 Task: Look for space in Pitalito, Colombia from 9th July, 2023 to 16th July, 2023 for 2 adults, 1 child in price range Rs.8000 to Rs.16000. Place can be entire place with 2 bedrooms having 2 beds and 1 bathroom. Property type can be house, flat, guest house. Amenities needed are: washing machine. Booking option can be shelf check-in. Required host language is English.
Action: Mouse moved to (361, 132)
Screenshot: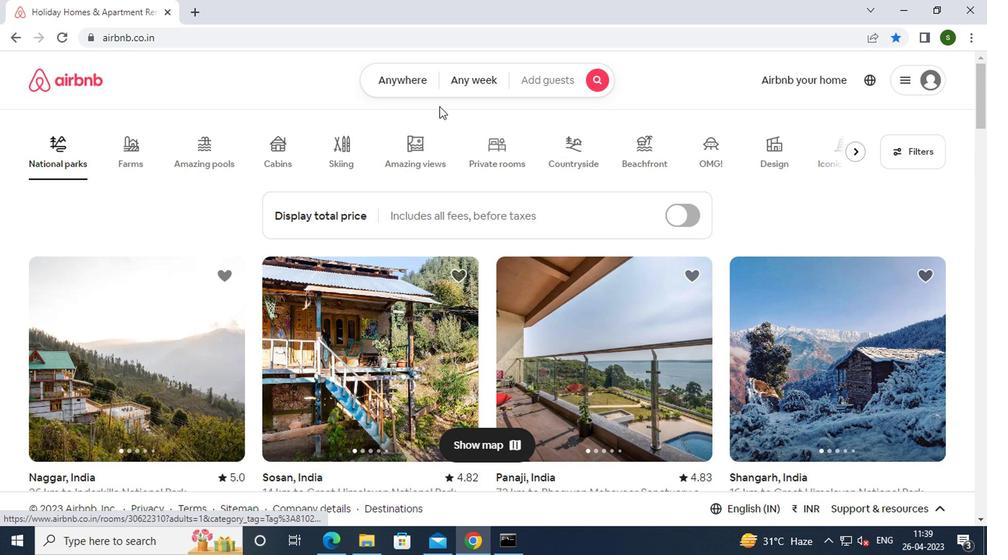 
Action: Mouse pressed left at (361, 132)
Screenshot: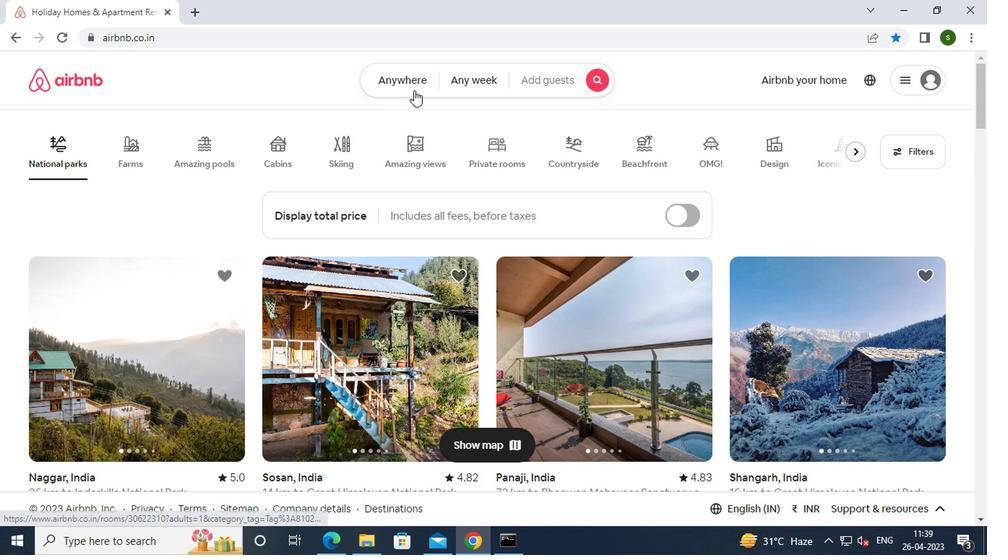 
Action: Mouse moved to (291, 168)
Screenshot: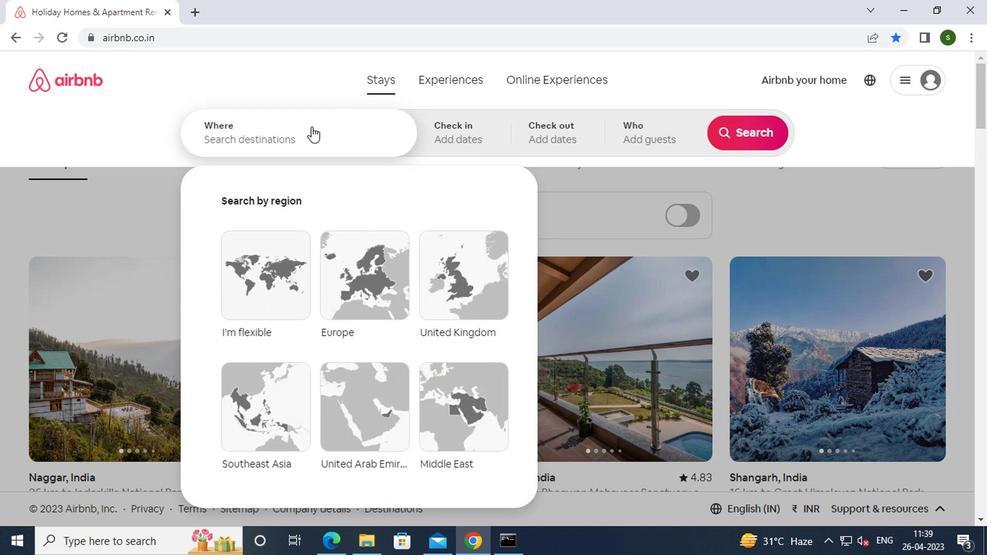 
Action: Mouse pressed left at (291, 168)
Screenshot: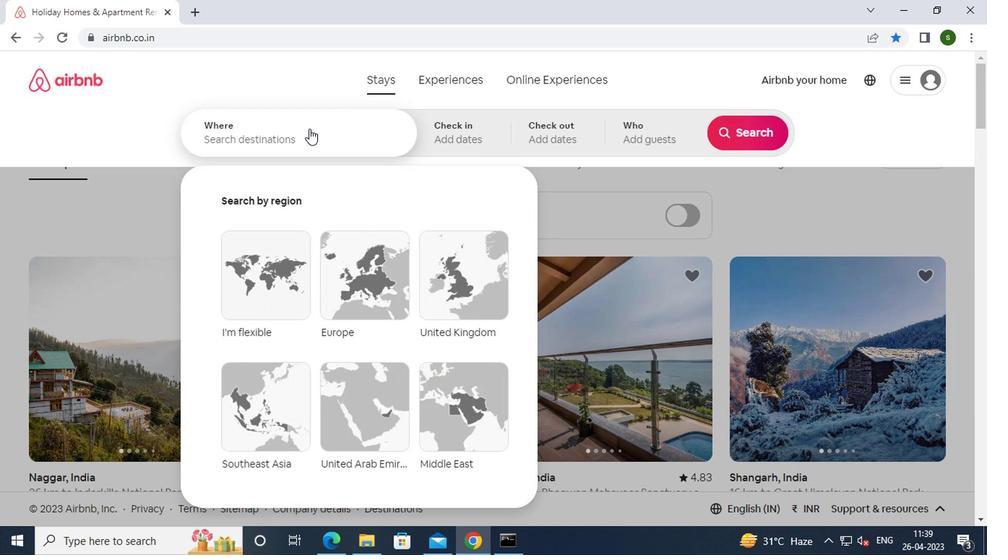 
Action: Mouse moved to (291, 168)
Screenshot: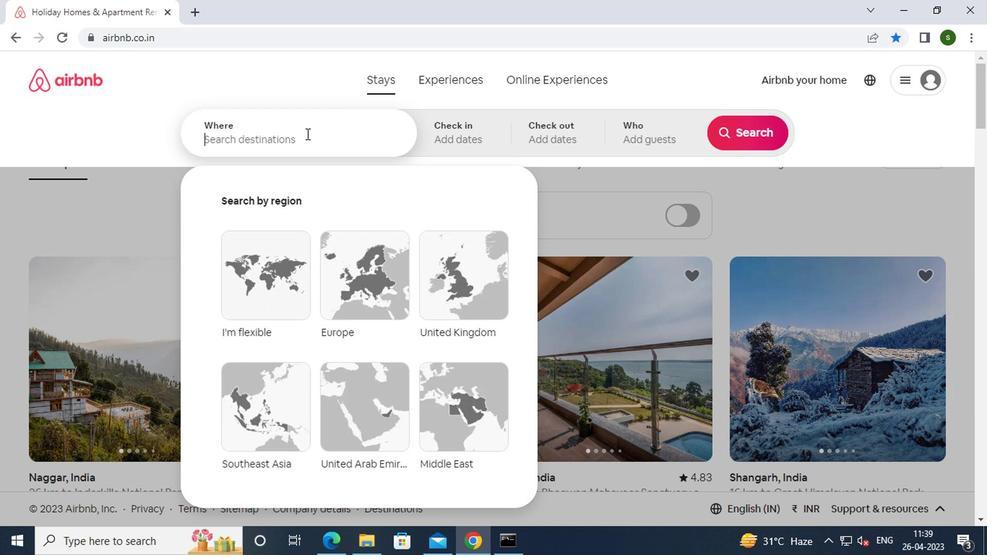 
Action: Key pressed p<Key.caps_lock>italito,<Key.space><Key.caps_lock>c<Key.caps_lock>olombia<Key.enter>
Screenshot: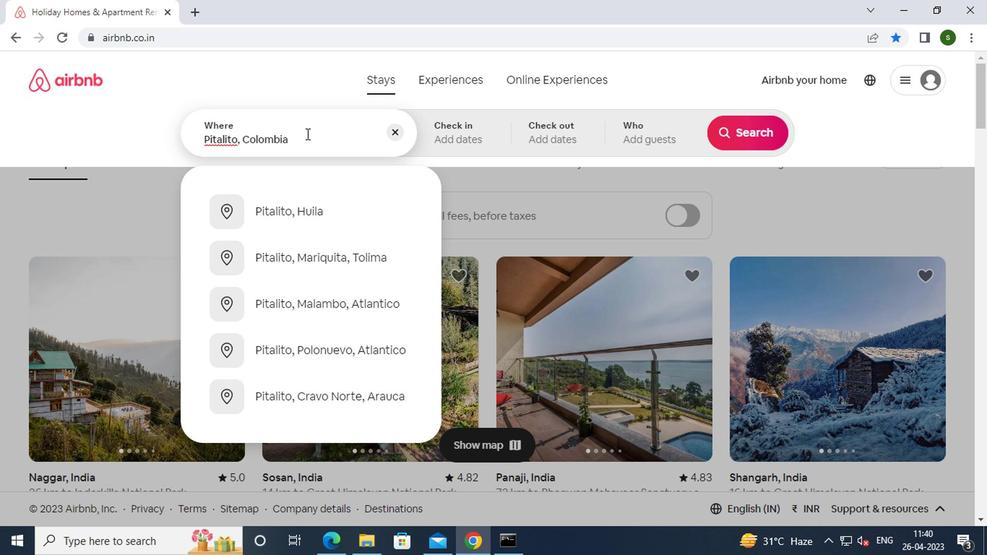 
Action: Mouse moved to (601, 247)
Screenshot: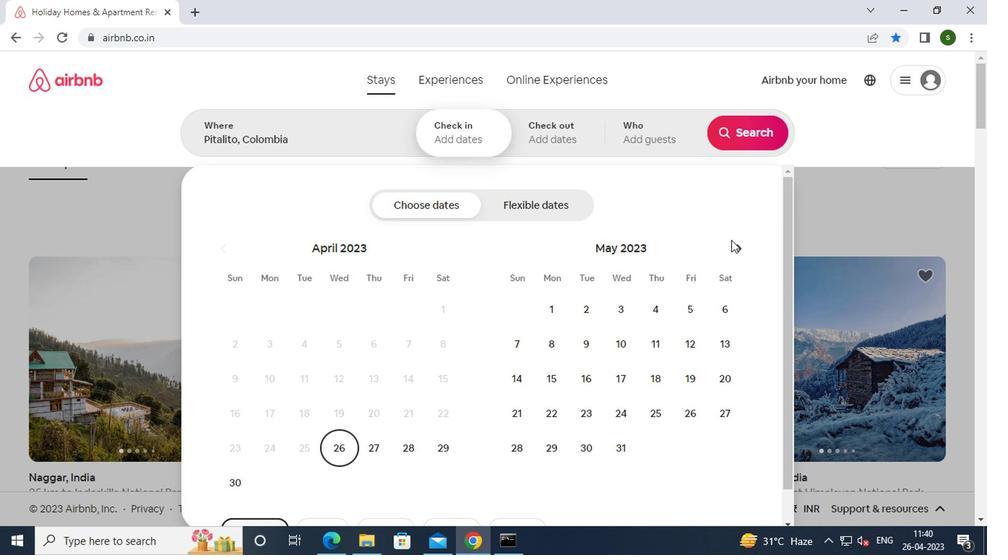 
Action: Mouse pressed left at (601, 247)
Screenshot: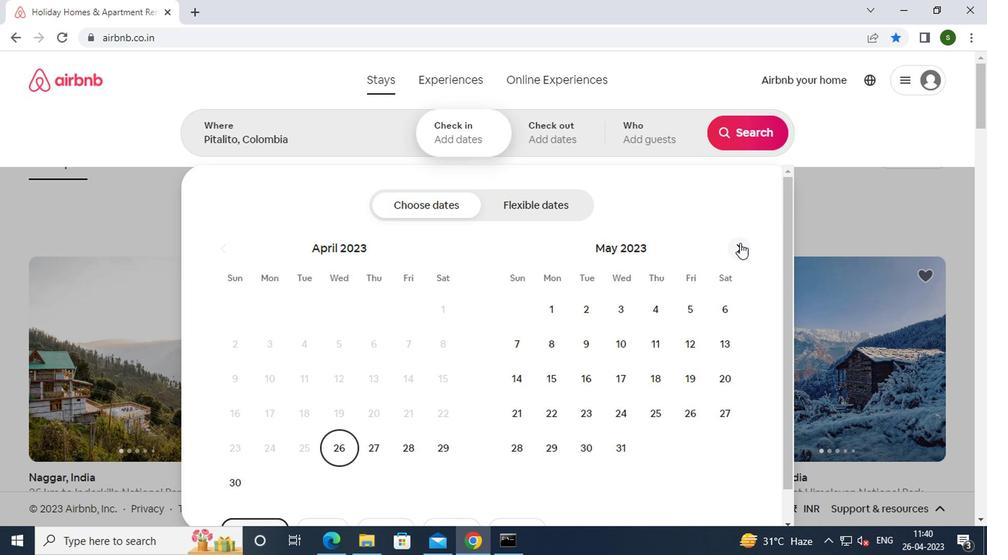 
Action: Mouse moved to (601, 247)
Screenshot: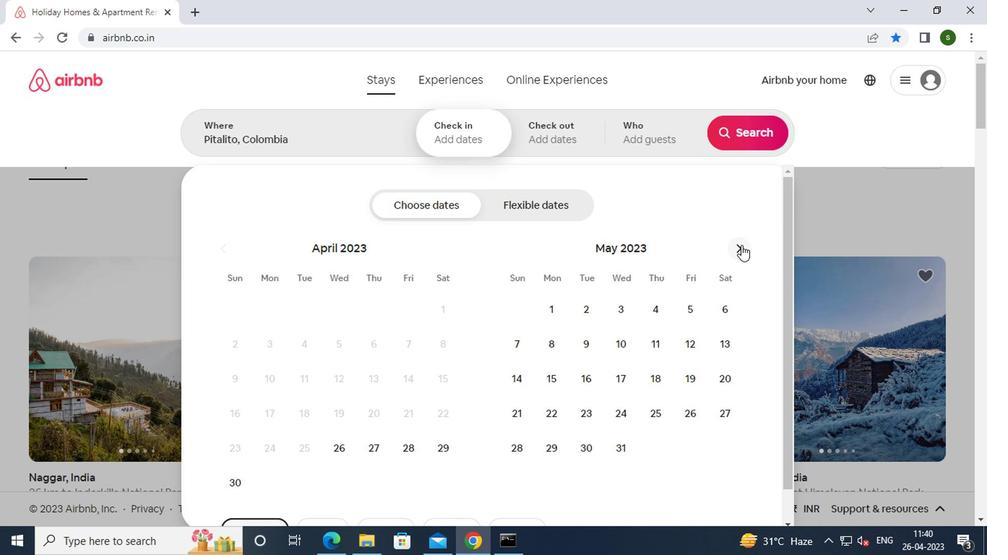
Action: Mouse pressed left at (601, 247)
Screenshot: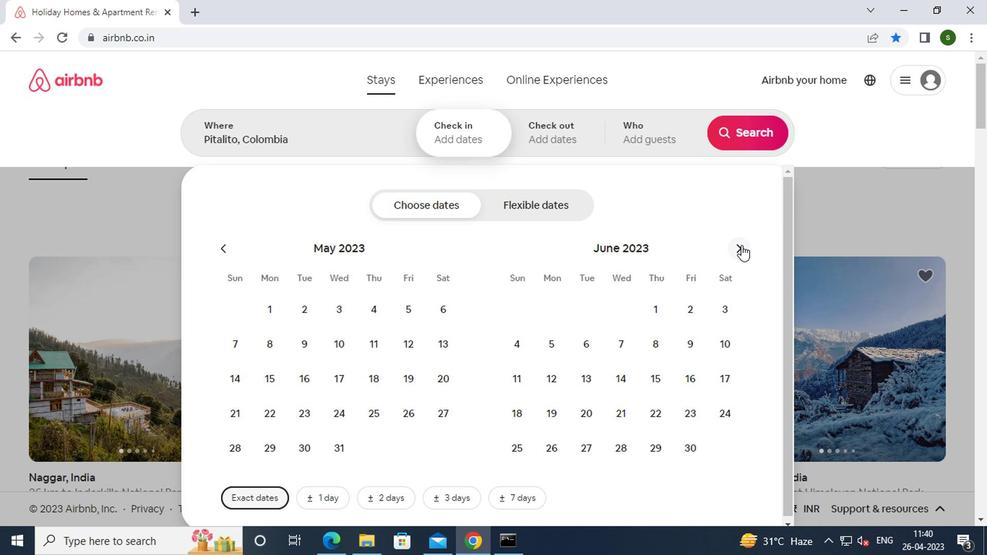
Action: Mouse moved to (442, 341)
Screenshot: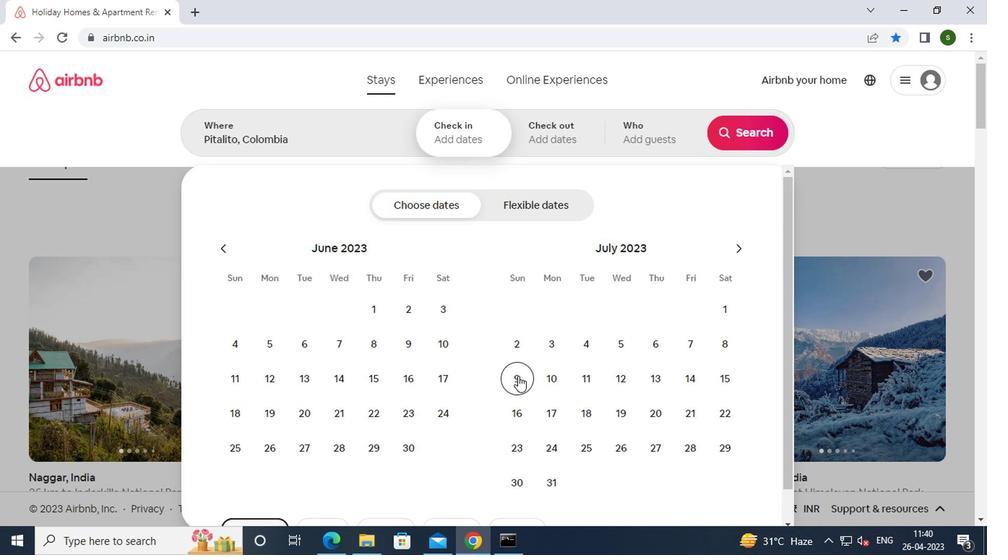 
Action: Mouse pressed left at (442, 341)
Screenshot: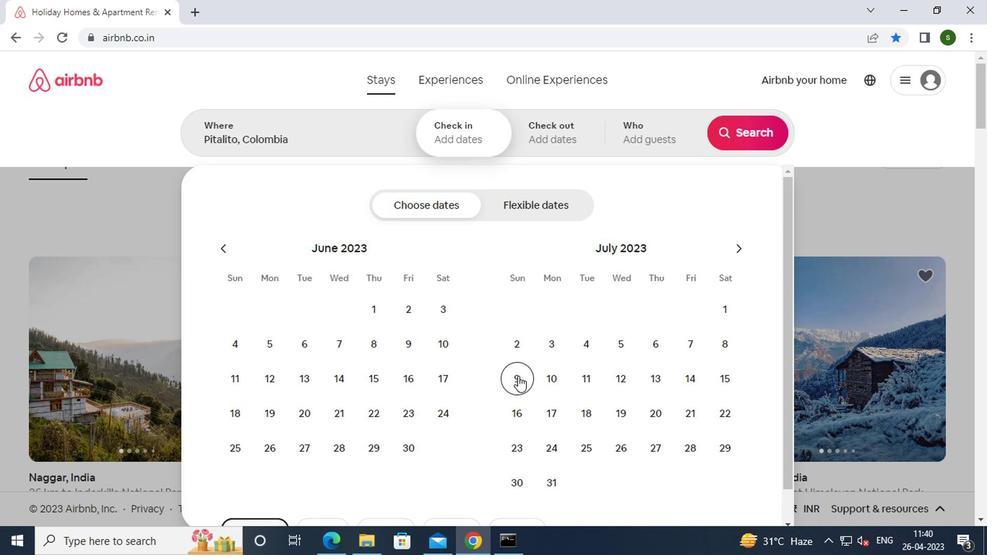 
Action: Mouse moved to (440, 362)
Screenshot: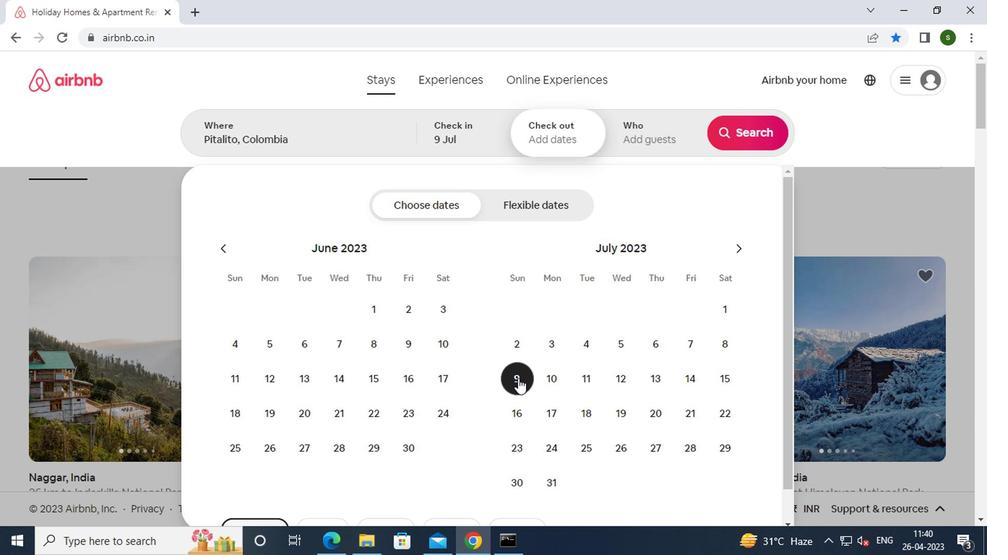 
Action: Mouse pressed left at (440, 362)
Screenshot: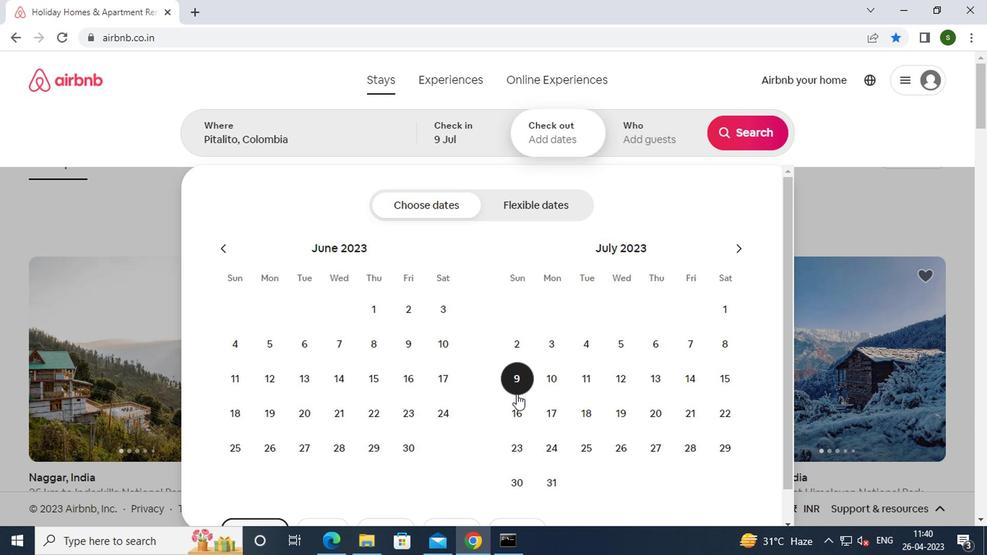 
Action: Mouse moved to (535, 169)
Screenshot: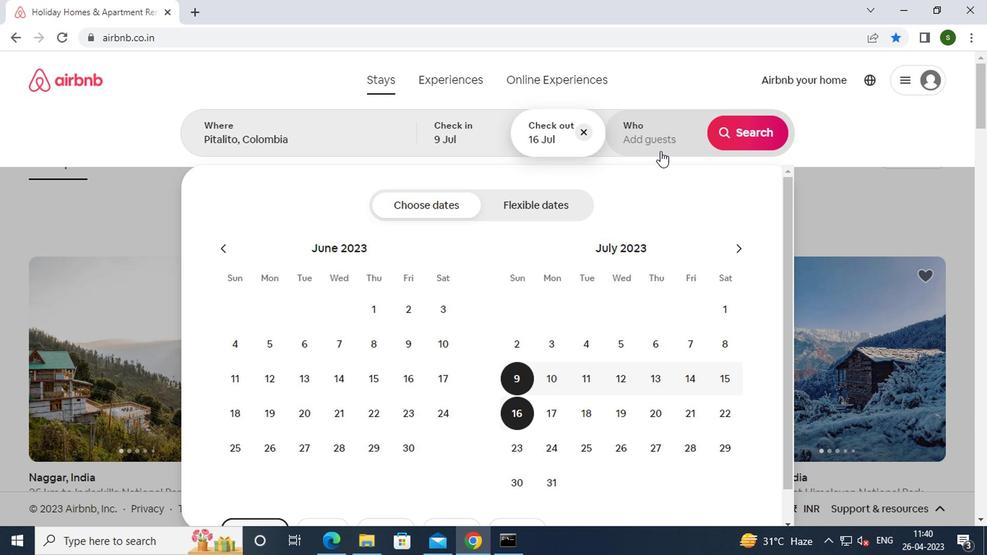 
Action: Mouse pressed left at (535, 169)
Screenshot: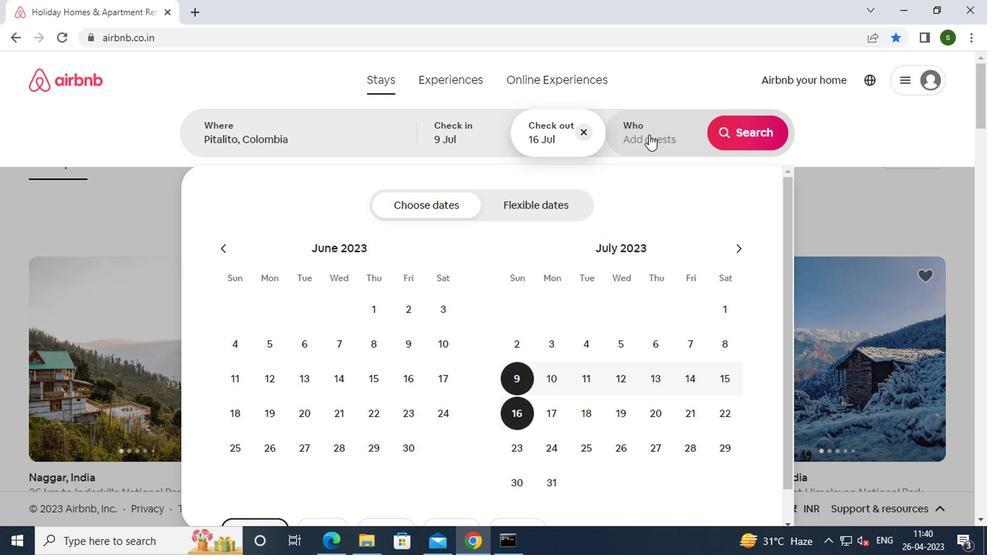
Action: Mouse moved to (606, 223)
Screenshot: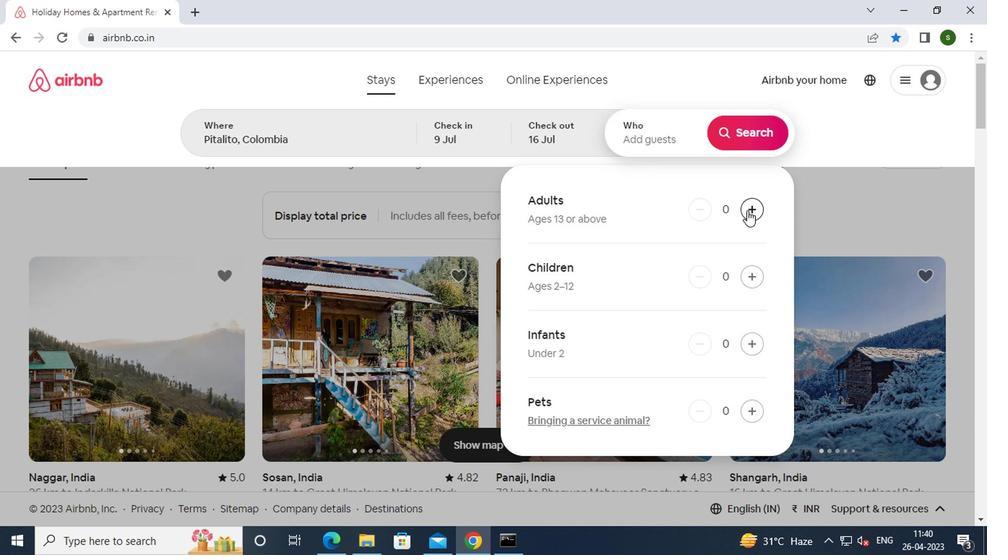 
Action: Mouse pressed left at (606, 223)
Screenshot: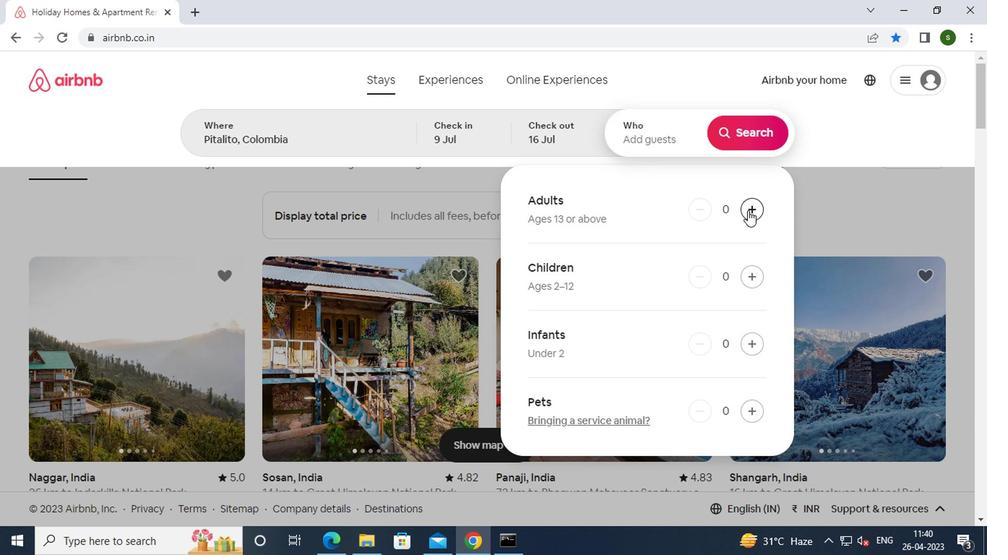 
Action: Mouse pressed left at (606, 223)
Screenshot: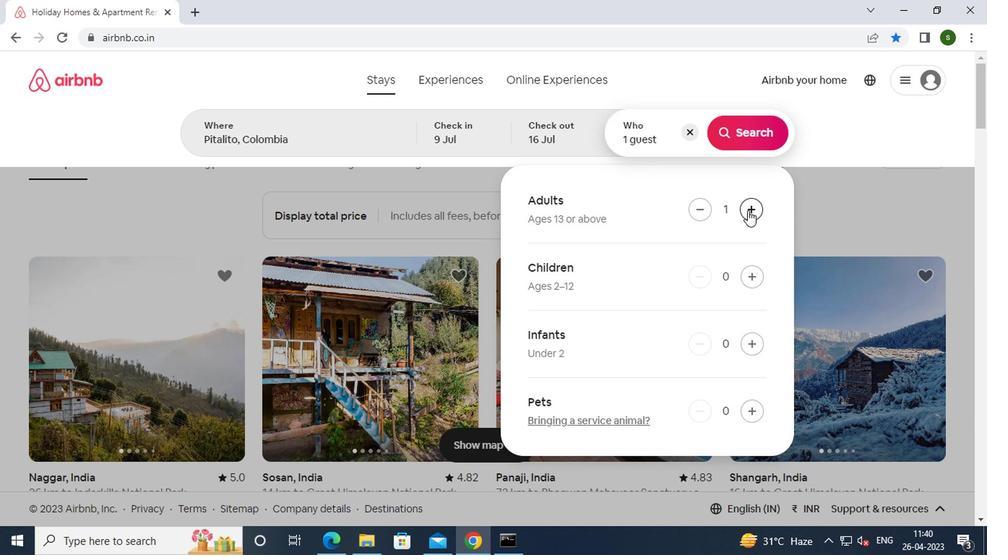 
Action: Mouse moved to (609, 267)
Screenshot: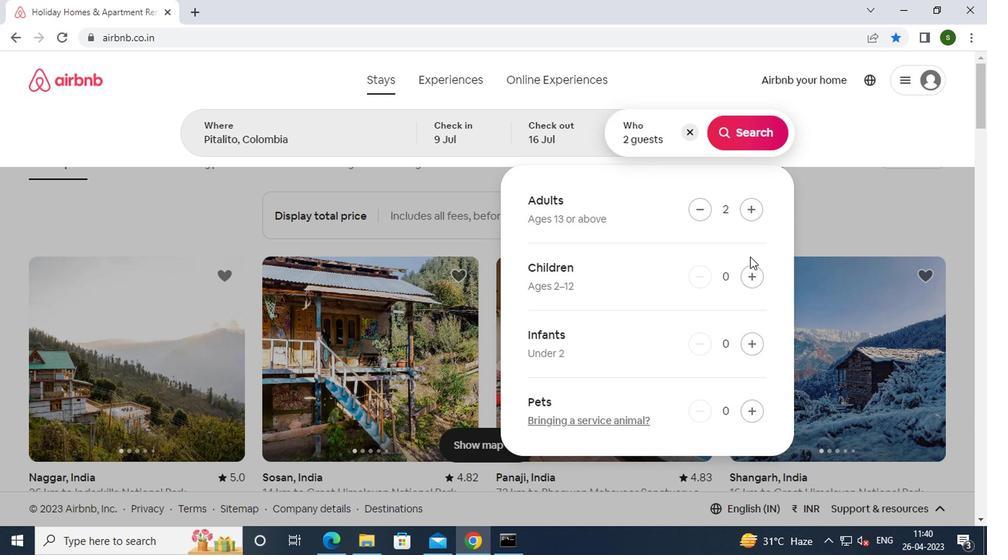 
Action: Mouse pressed left at (609, 267)
Screenshot: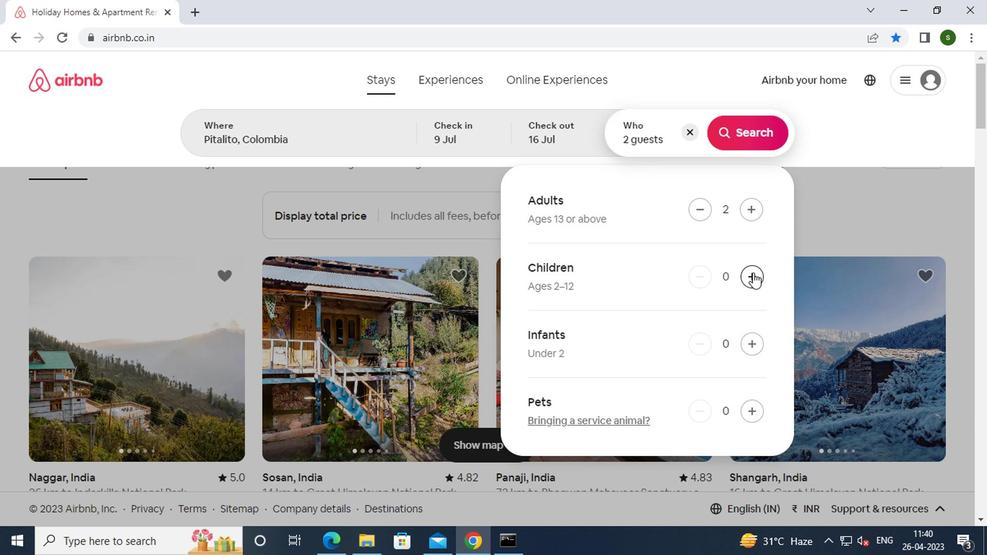 
Action: Mouse moved to (612, 171)
Screenshot: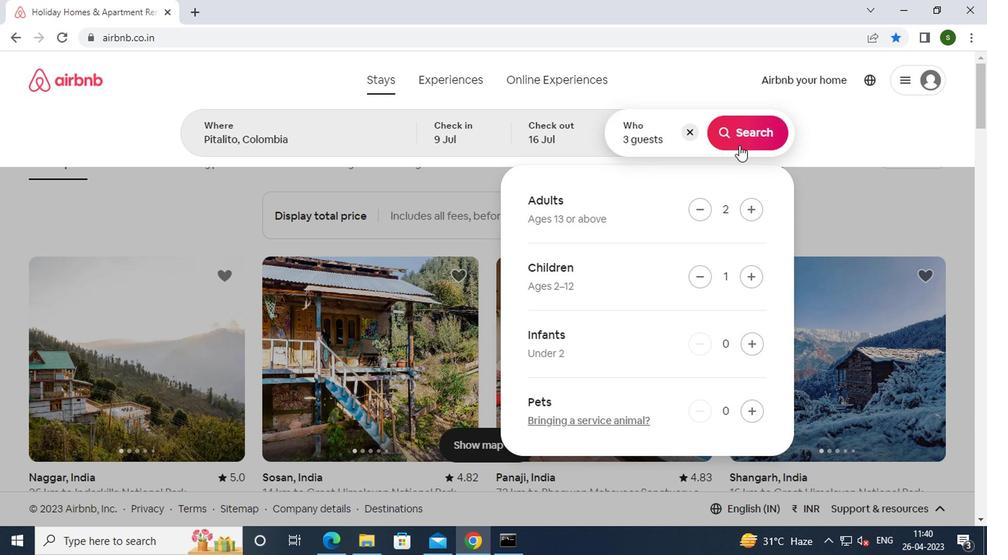 
Action: Mouse pressed left at (612, 171)
Screenshot: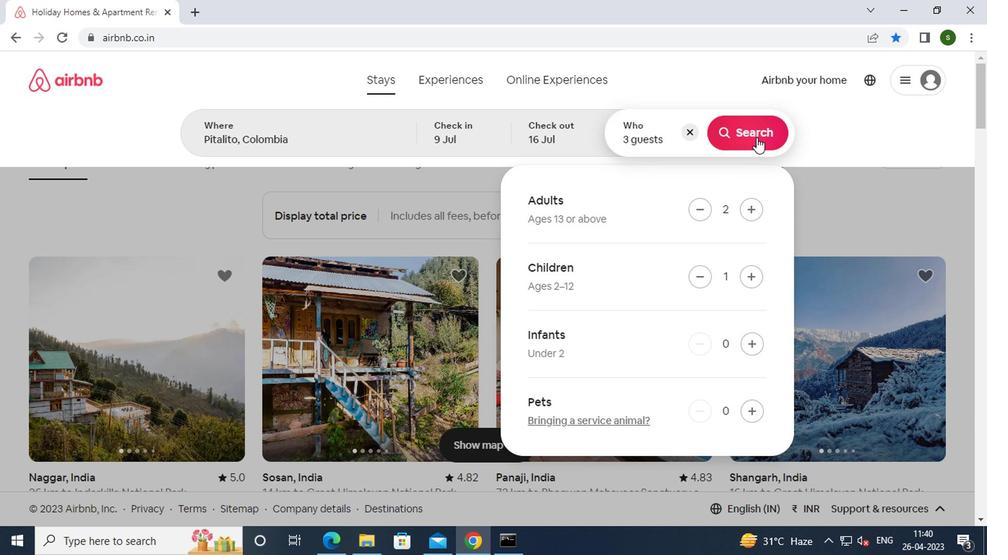 
Action: Mouse moved to (722, 169)
Screenshot: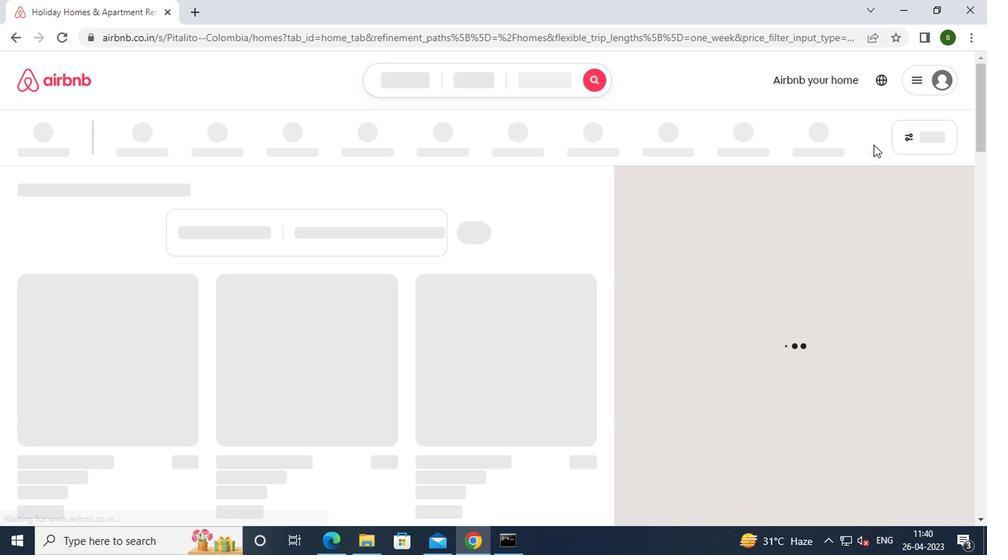 
Action: Mouse pressed left at (722, 169)
Screenshot: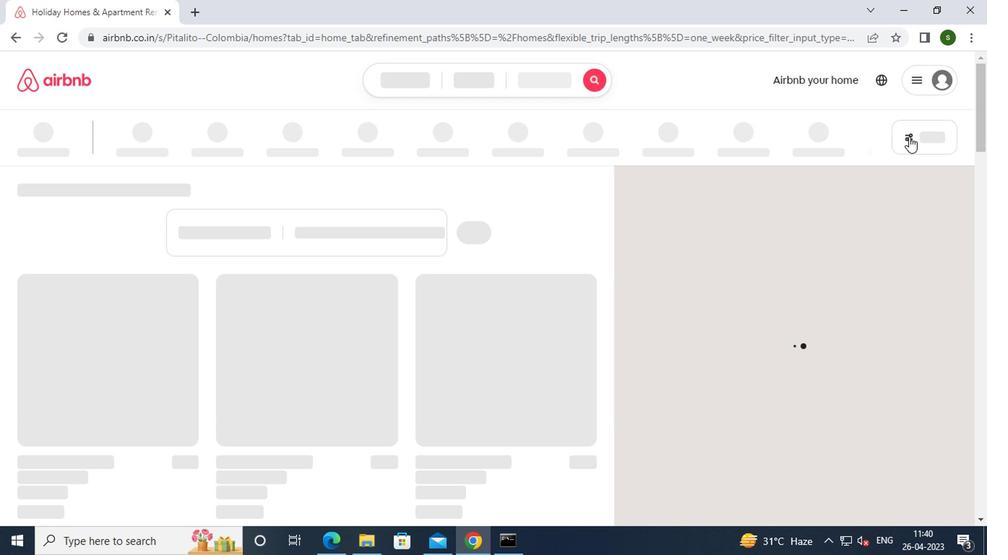 
Action: Mouse moved to (723, 173)
Screenshot: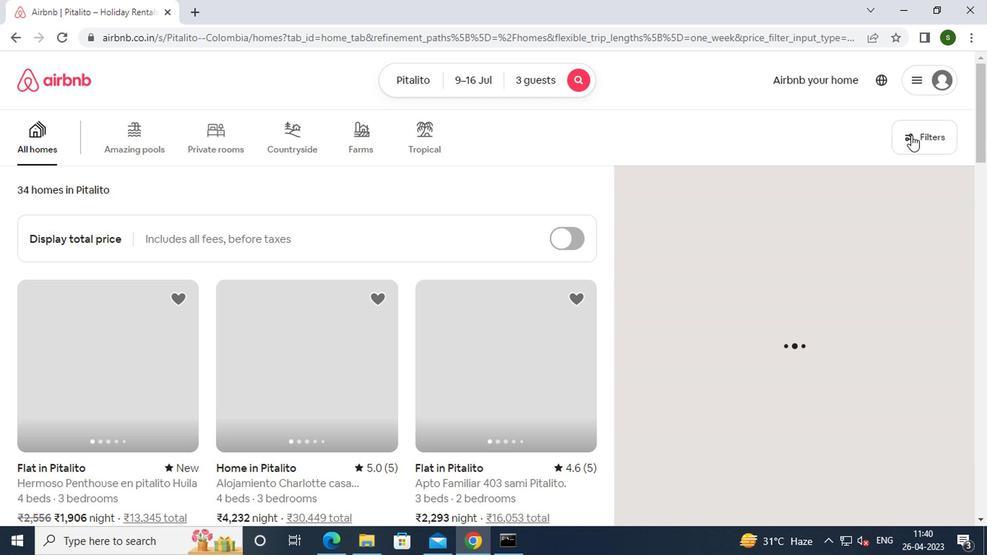 
Action: Mouse pressed left at (723, 173)
Screenshot: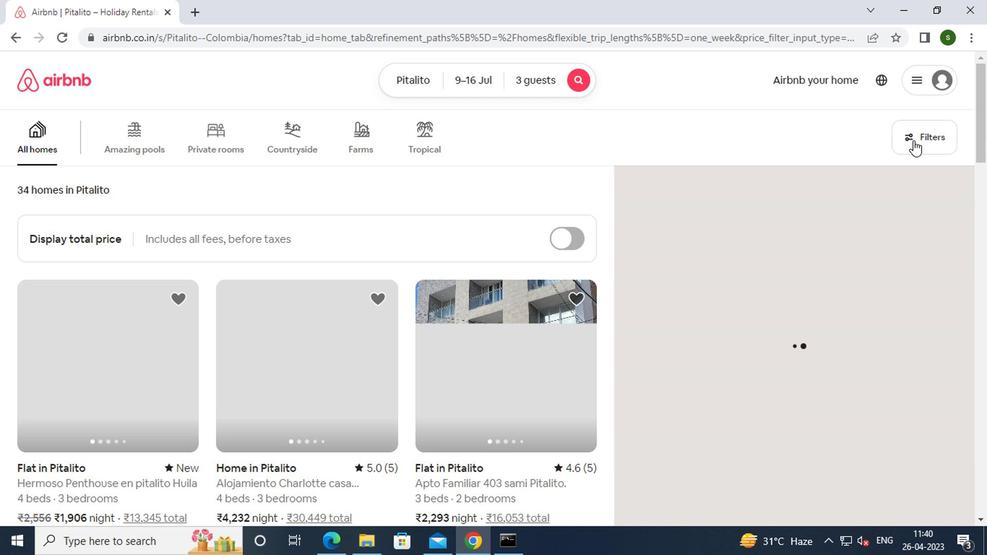 
Action: Mouse moved to (352, 291)
Screenshot: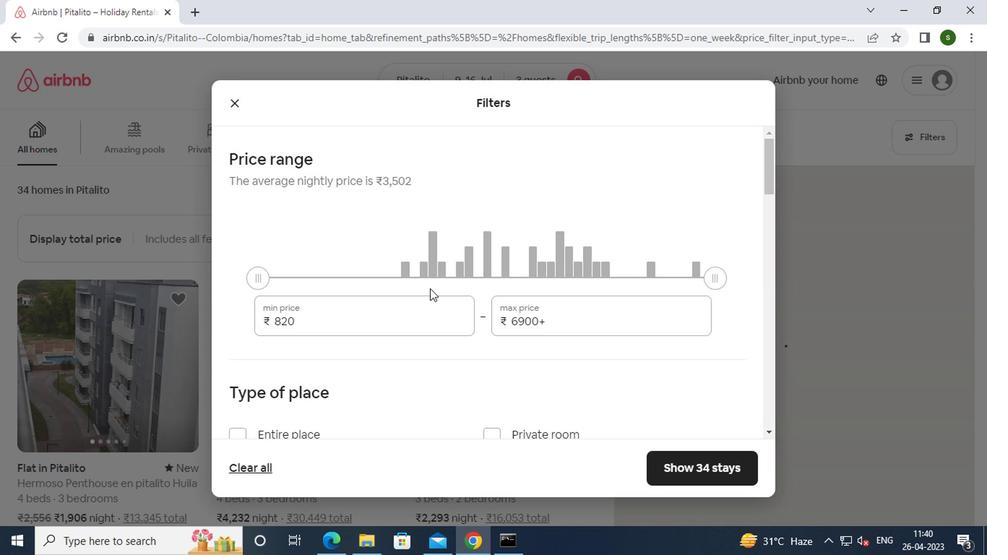 
Action: Mouse pressed left at (352, 291)
Screenshot: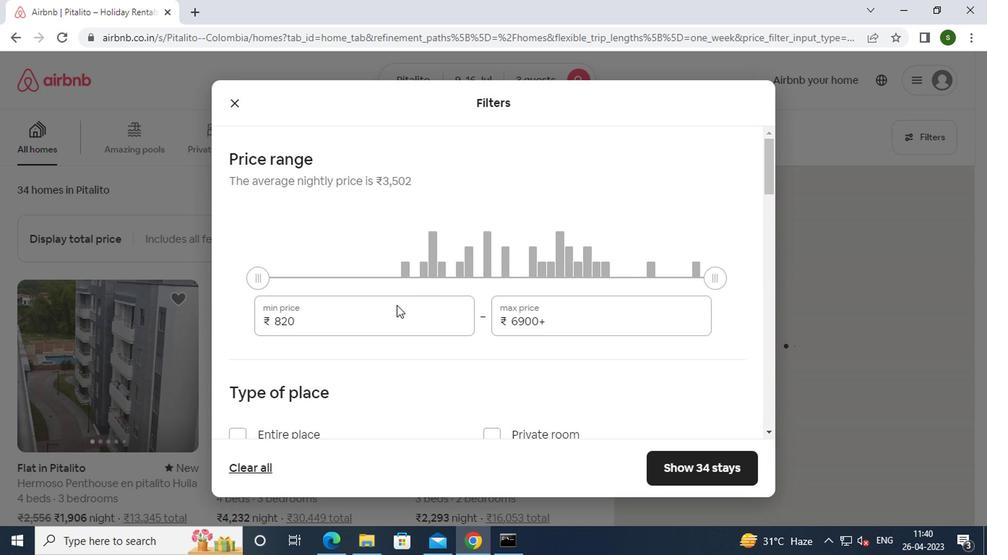
Action: Mouse moved to (352, 293)
Screenshot: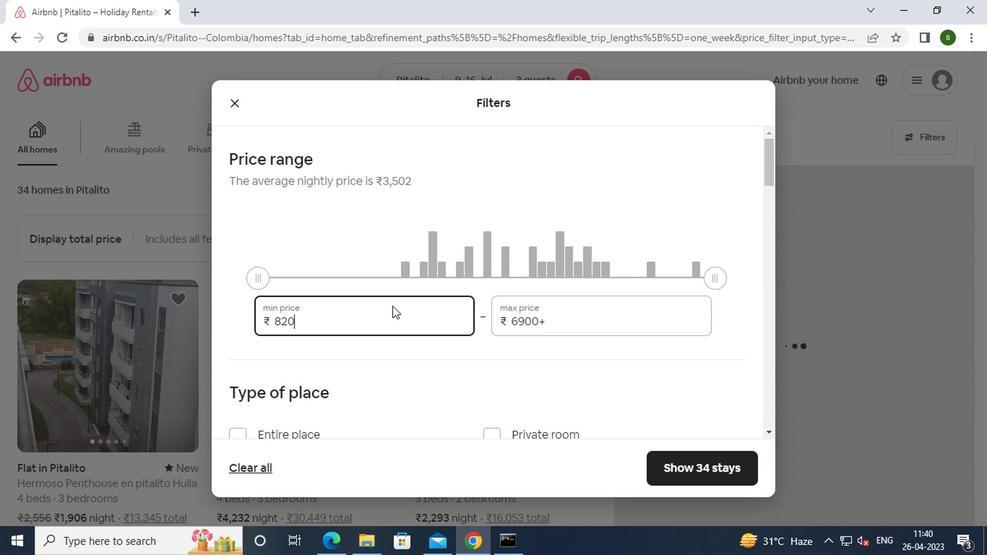 
Action: Key pressed <Key.backspace><Key.backspace><Key.backspace><Key.backspace><Key.backspace><Key.backspace><Key.backspace><Key.backspace><Key.backspace><Key.backspace>5000
Screenshot: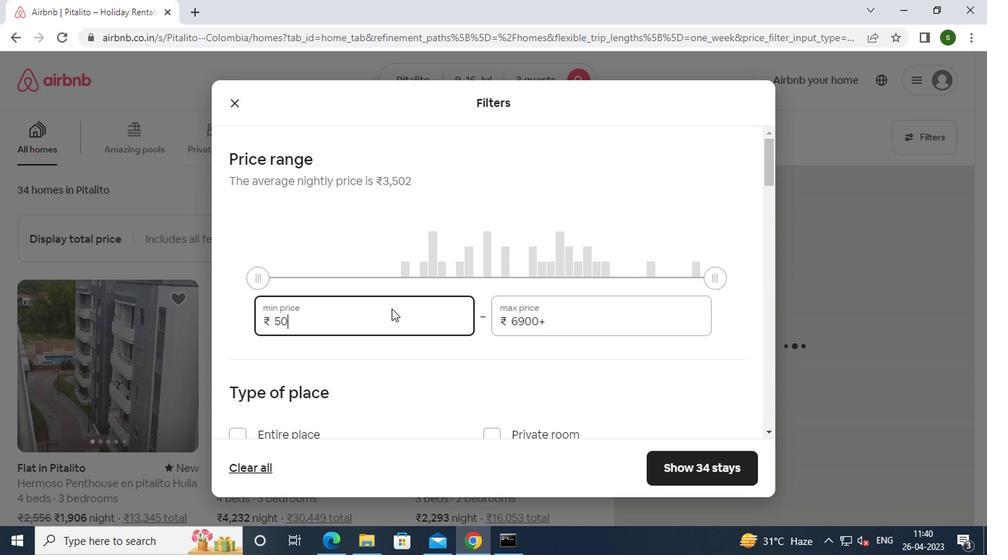 
Action: Mouse moved to (475, 304)
Screenshot: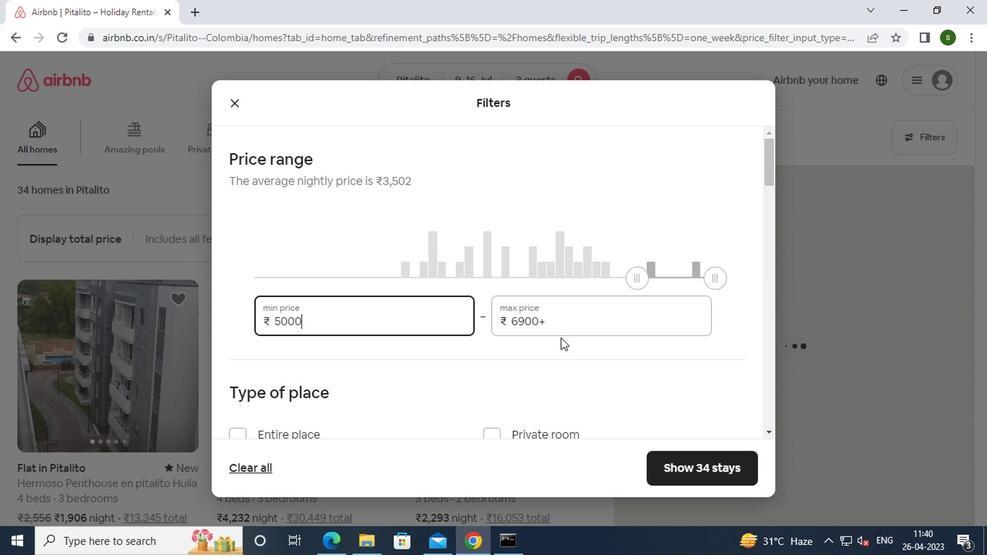 
Action: Mouse pressed left at (475, 304)
Screenshot: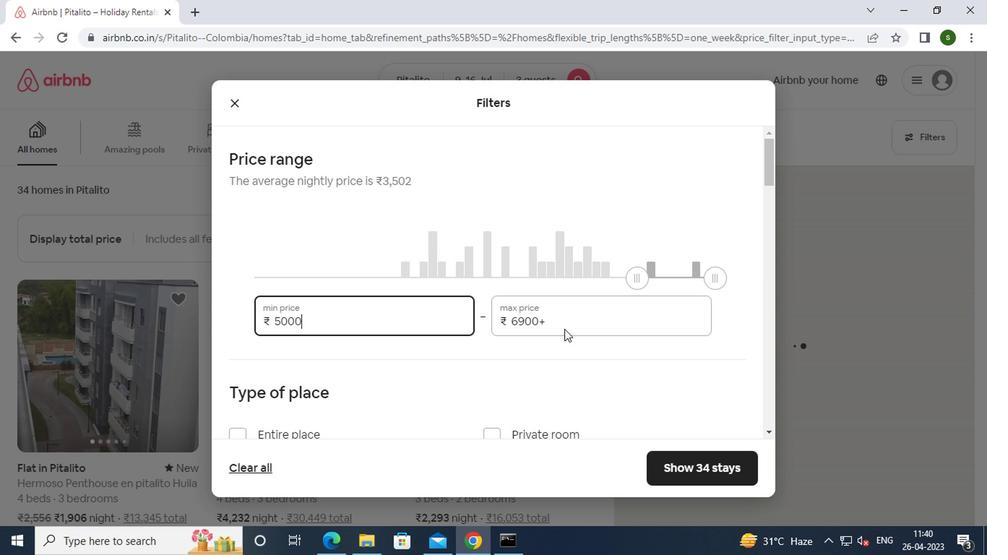 
Action: Key pressed <Key.backspace><Key.backspace><Key.backspace><Key.backspace><Key.backspace><Key.backspace><Key.backspace><Key.backspace><Key.backspace>10000
Screenshot: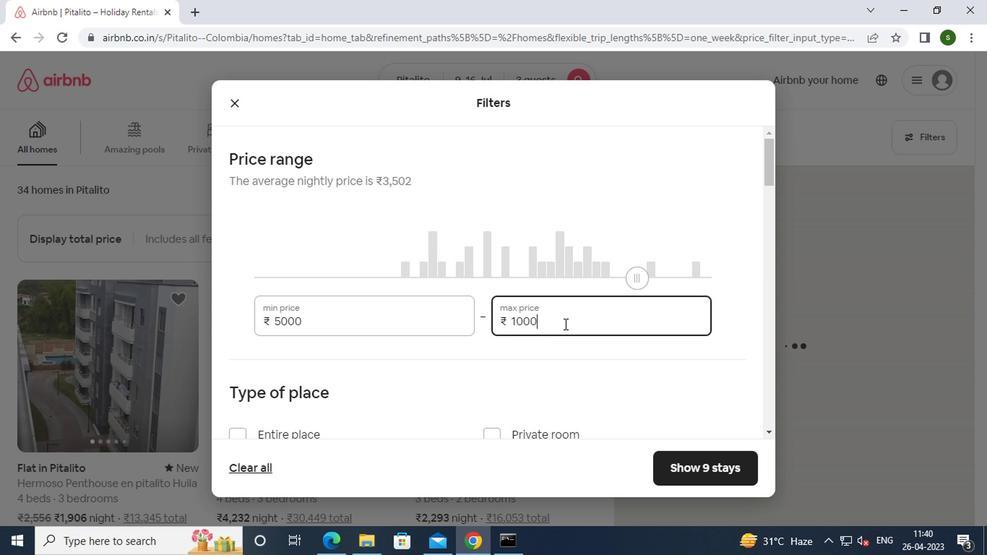
Action: Mouse moved to (393, 287)
Screenshot: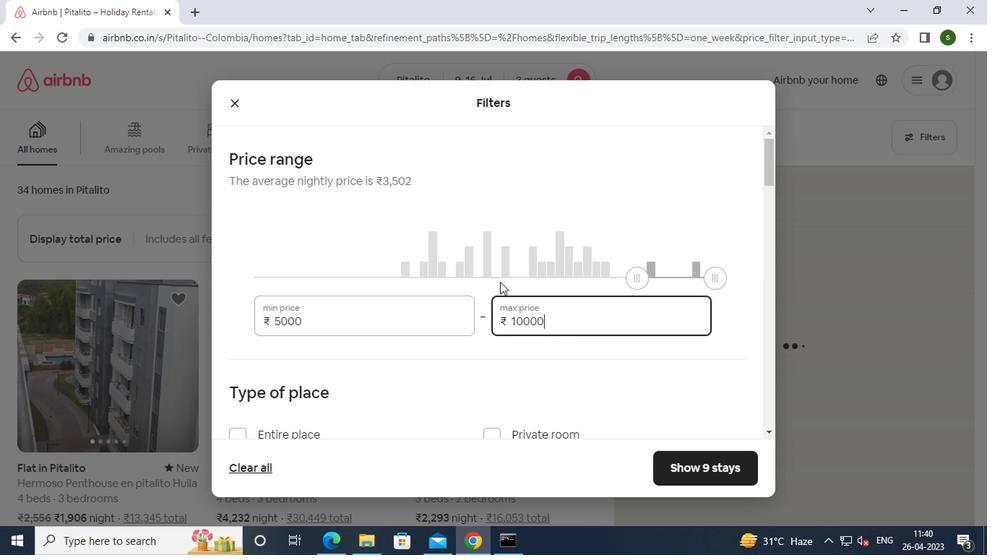 
Action: Mouse scrolled (393, 286) with delta (0, 0)
Screenshot: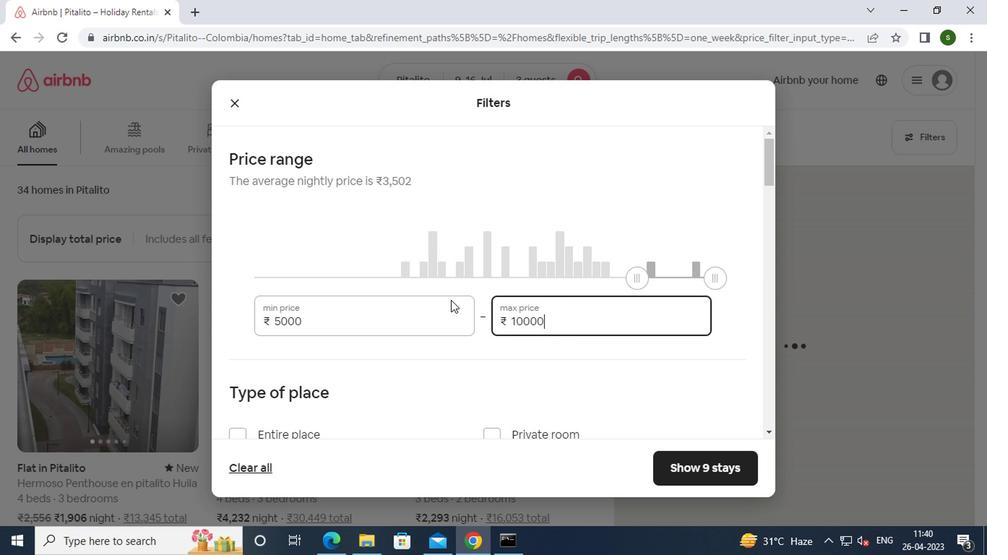 
Action: Mouse scrolled (393, 286) with delta (0, 0)
Screenshot: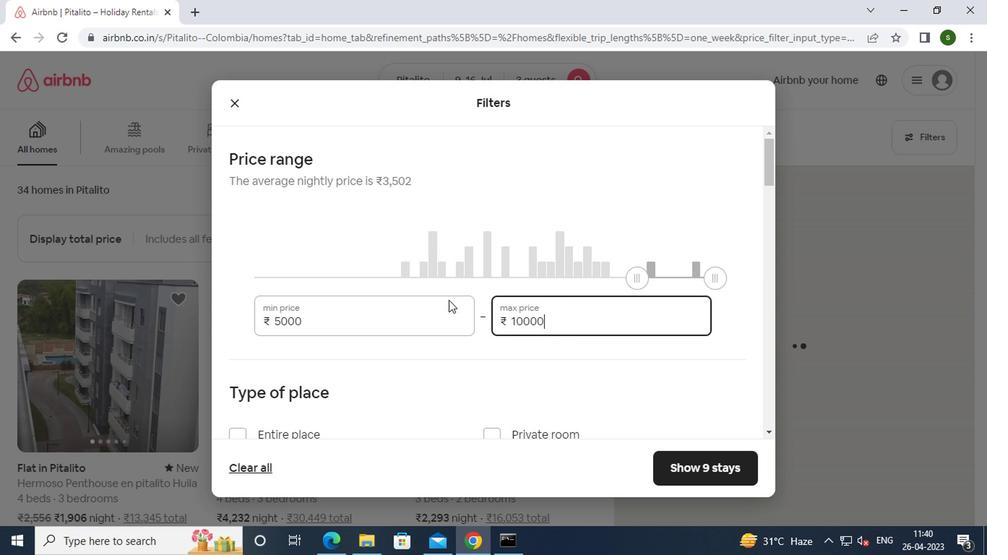 
Action: Mouse moved to (421, 279)
Screenshot: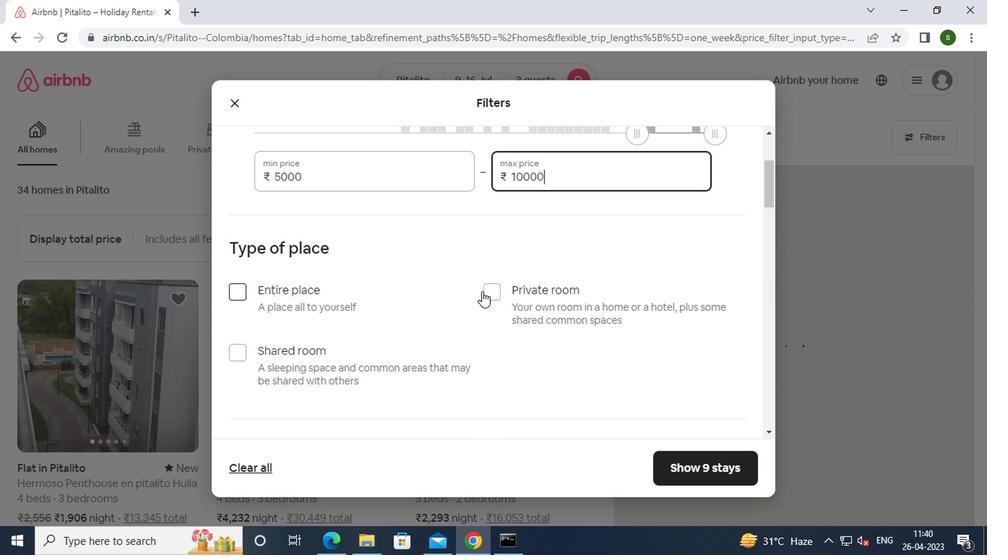 
Action: Mouse pressed left at (421, 279)
Screenshot: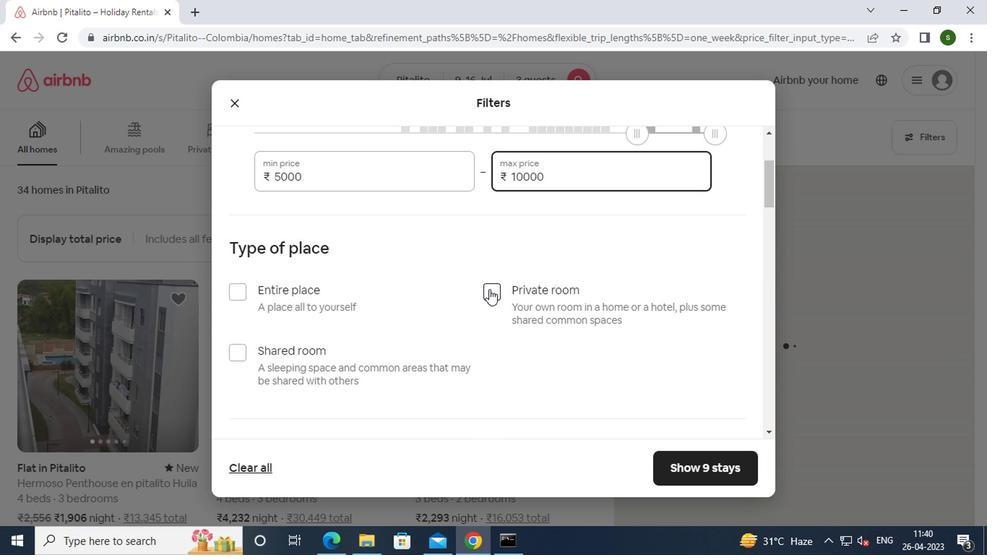 
Action: Mouse moved to (366, 282)
Screenshot: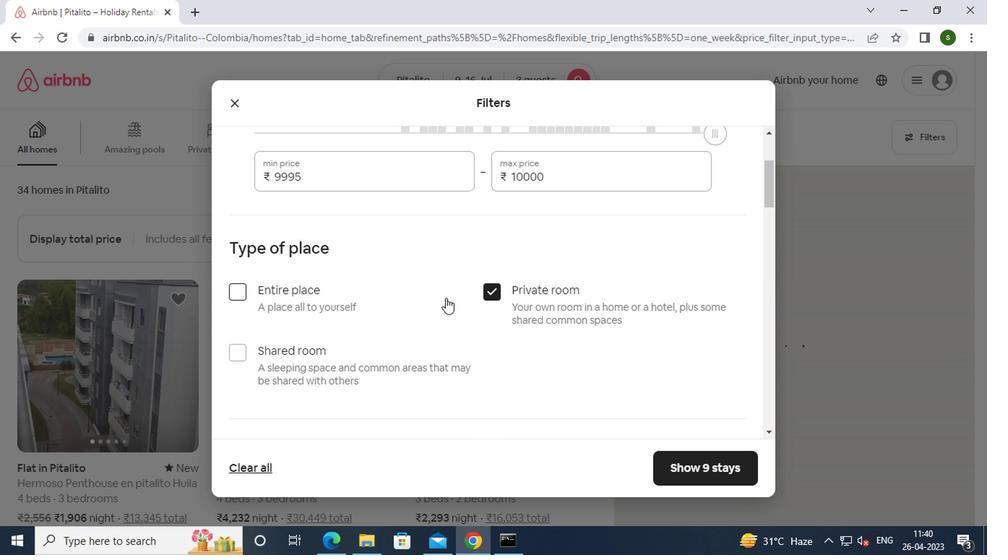 
Action: Mouse scrolled (366, 282) with delta (0, 0)
Screenshot: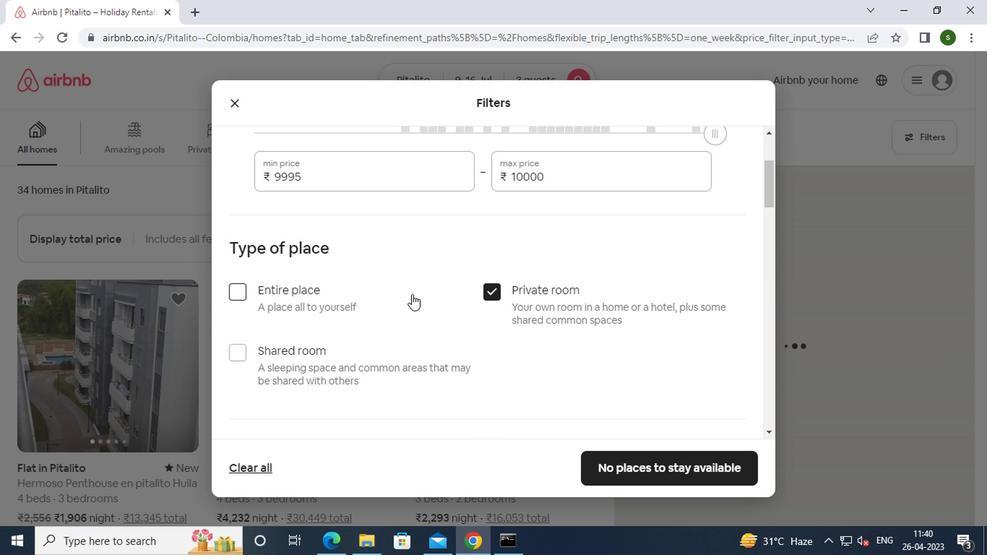 
Action: Mouse scrolled (366, 282) with delta (0, 0)
Screenshot: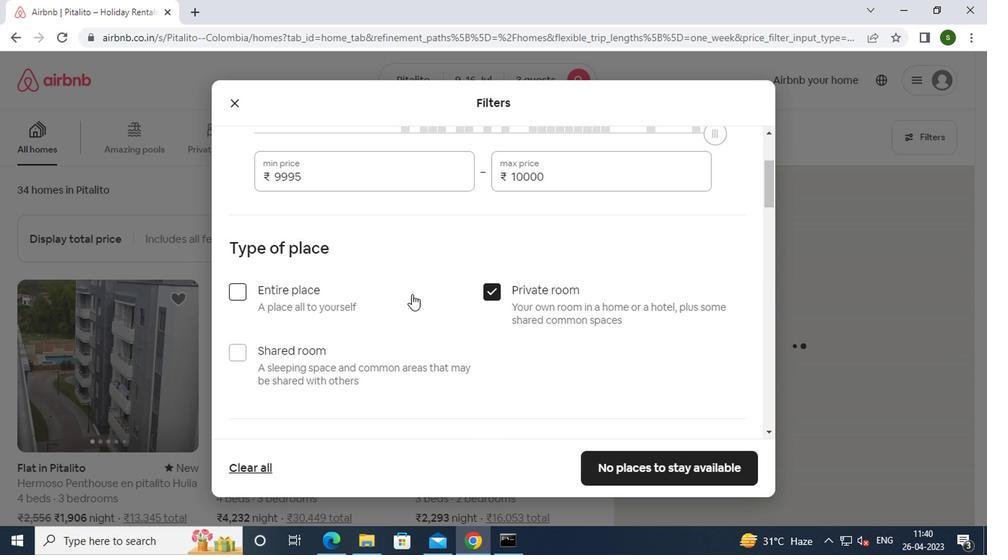 
Action: Mouse scrolled (366, 282) with delta (0, 0)
Screenshot: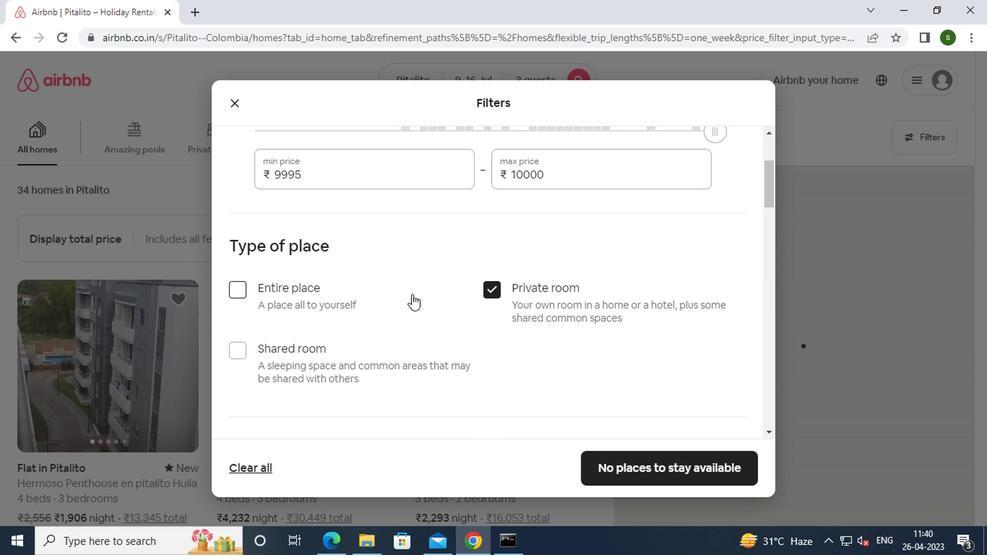 
Action: Mouse scrolled (366, 282) with delta (0, 0)
Screenshot: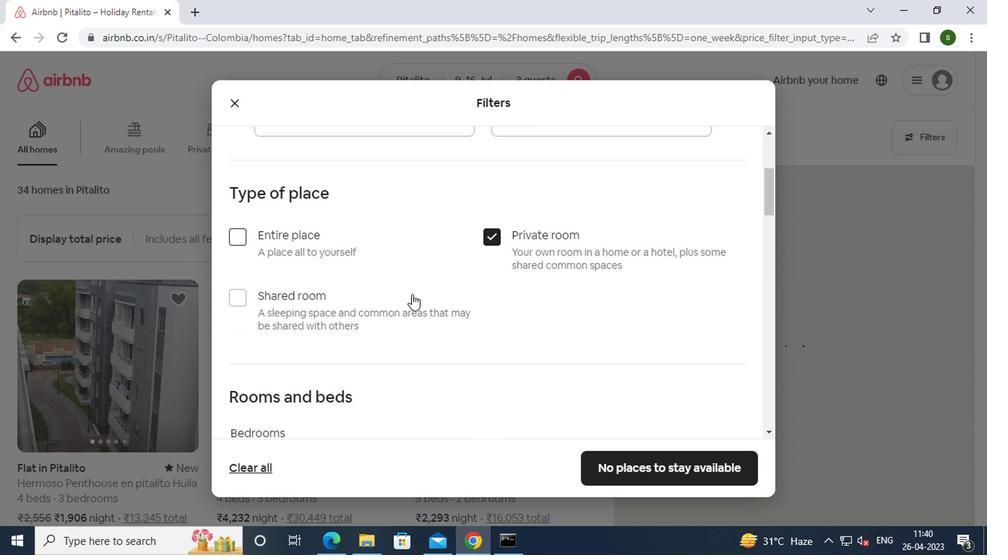 
Action: Mouse moved to (307, 244)
Screenshot: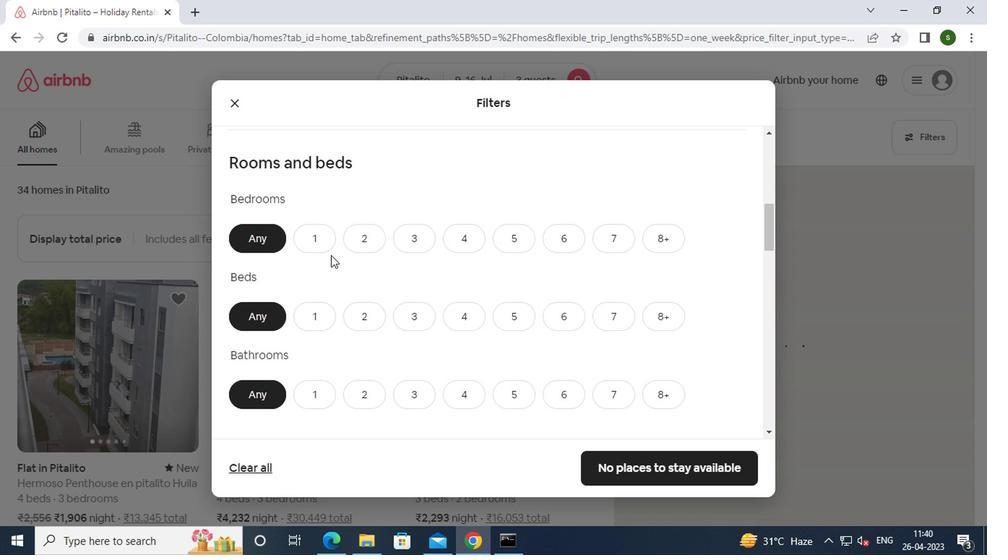 
Action: Mouse pressed left at (307, 244)
Screenshot: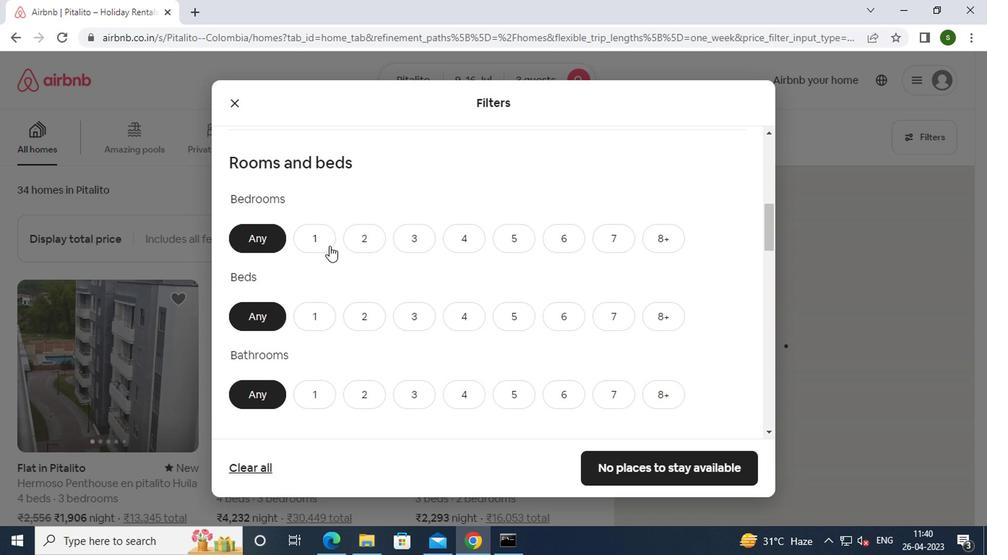 
Action: Mouse moved to (300, 304)
Screenshot: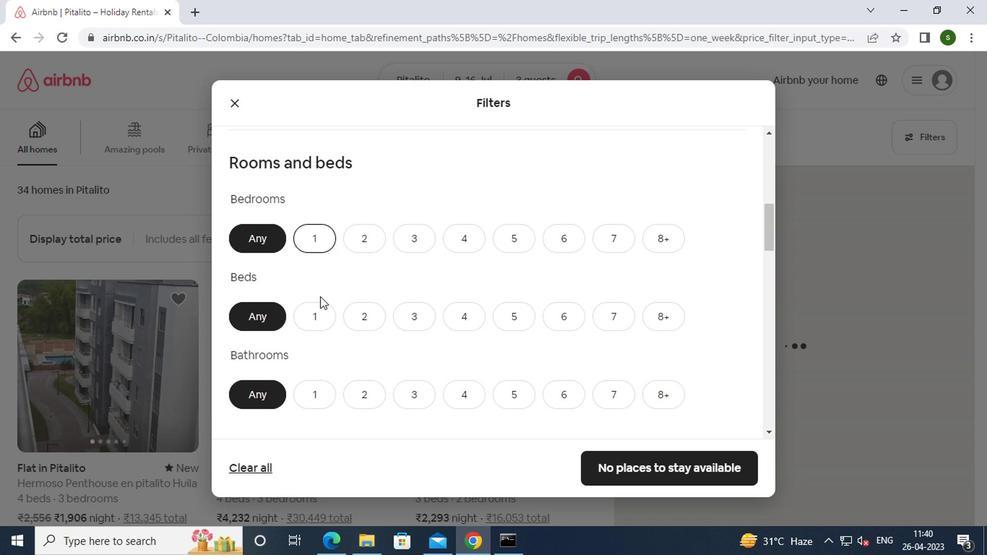 
Action: Mouse pressed left at (300, 304)
Screenshot: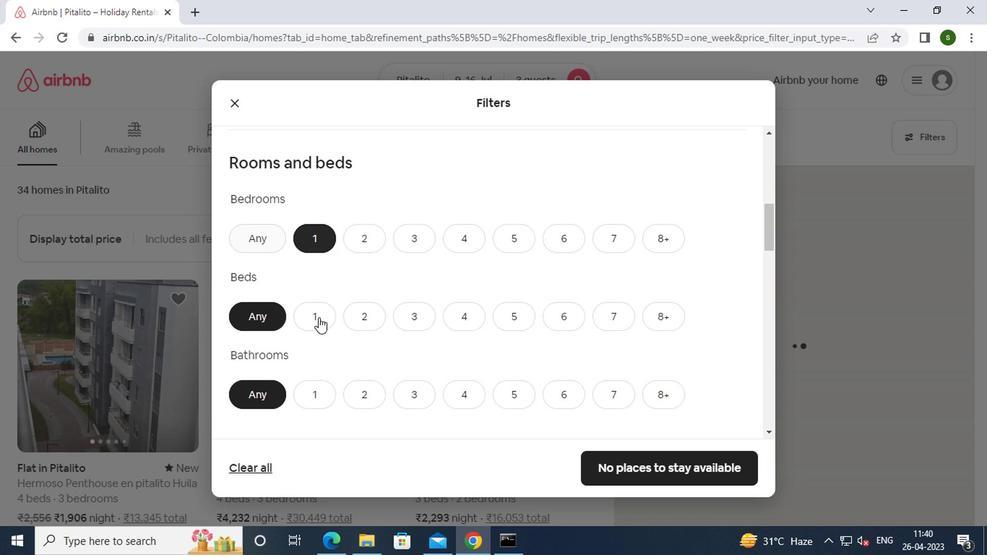 
Action: Mouse moved to (295, 350)
Screenshot: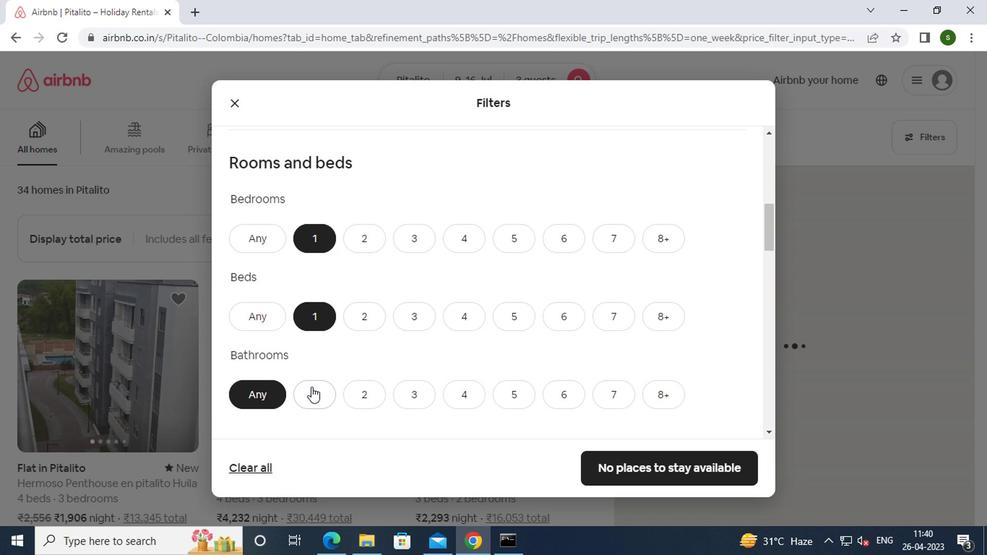 
Action: Mouse pressed left at (295, 350)
Screenshot: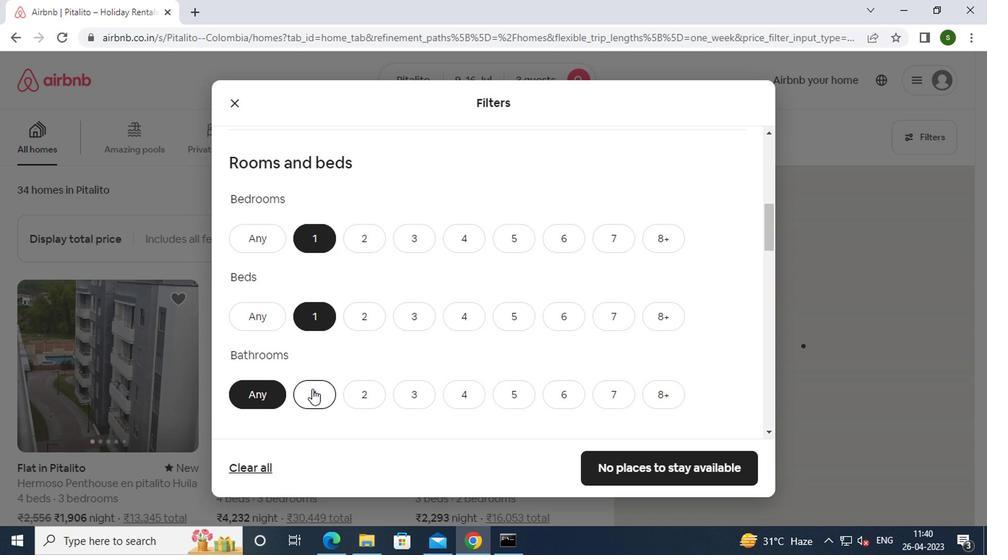 
Action: Mouse moved to (375, 294)
Screenshot: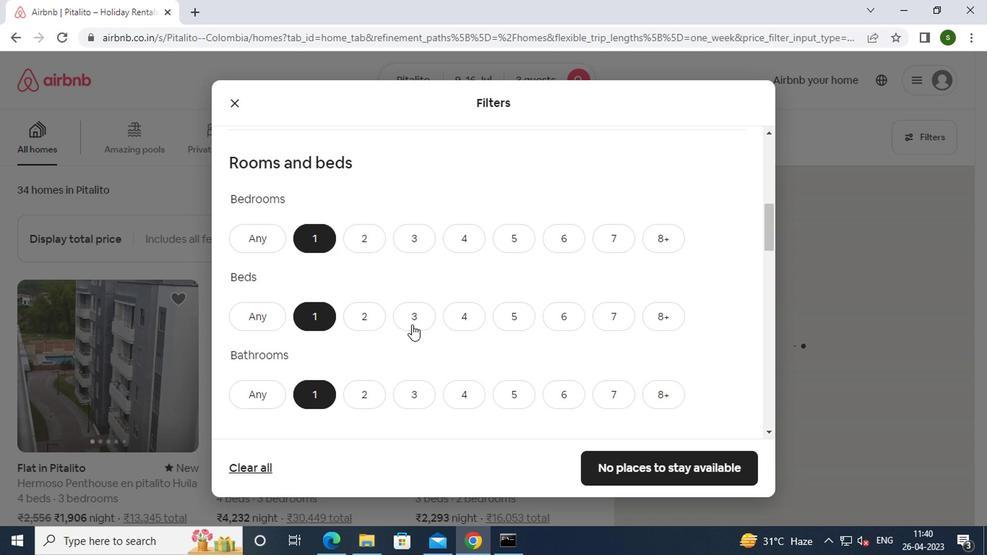 
Action: Mouse scrolled (375, 294) with delta (0, 0)
Screenshot: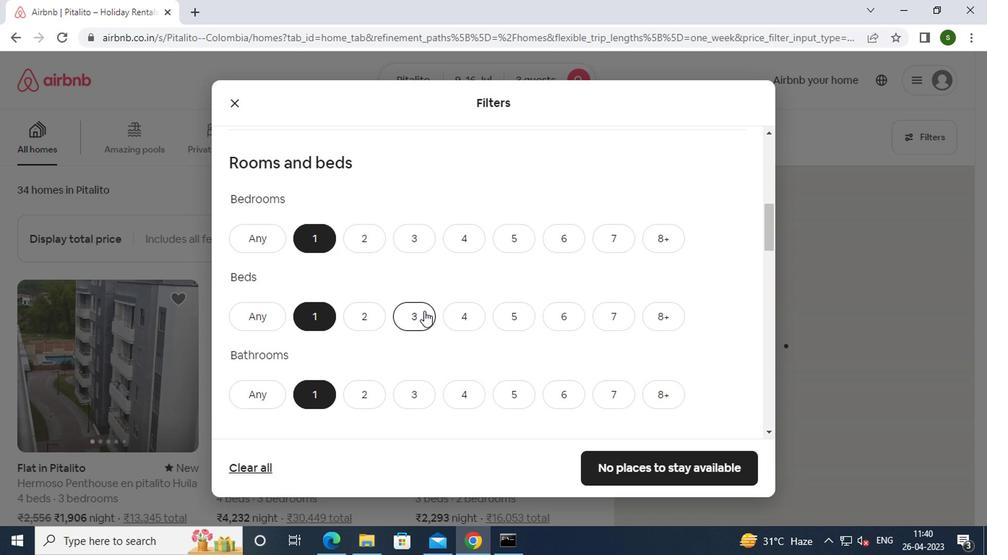 
Action: Mouse scrolled (375, 294) with delta (0, 0)
Screenshot: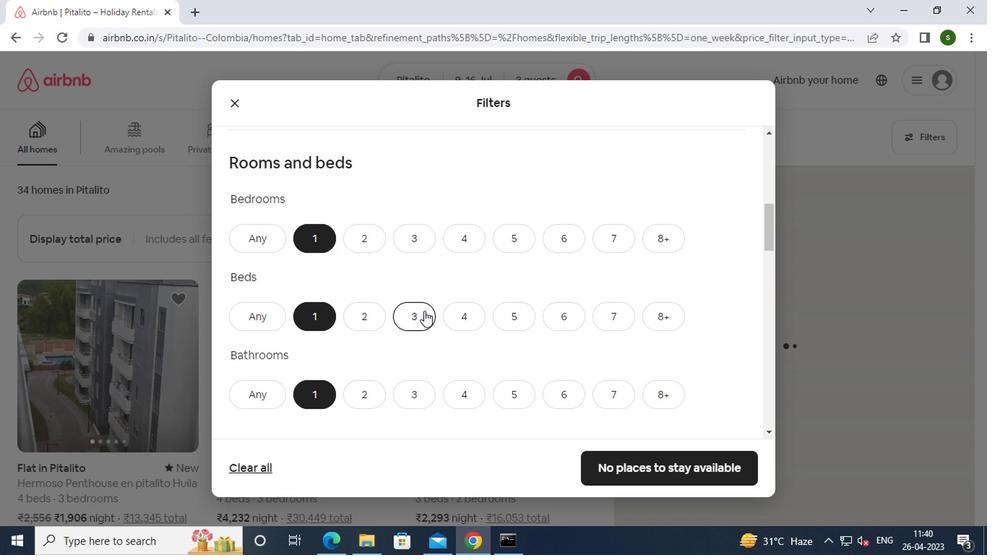 
Action: Mouse moved to (266, 347)
Screenshot: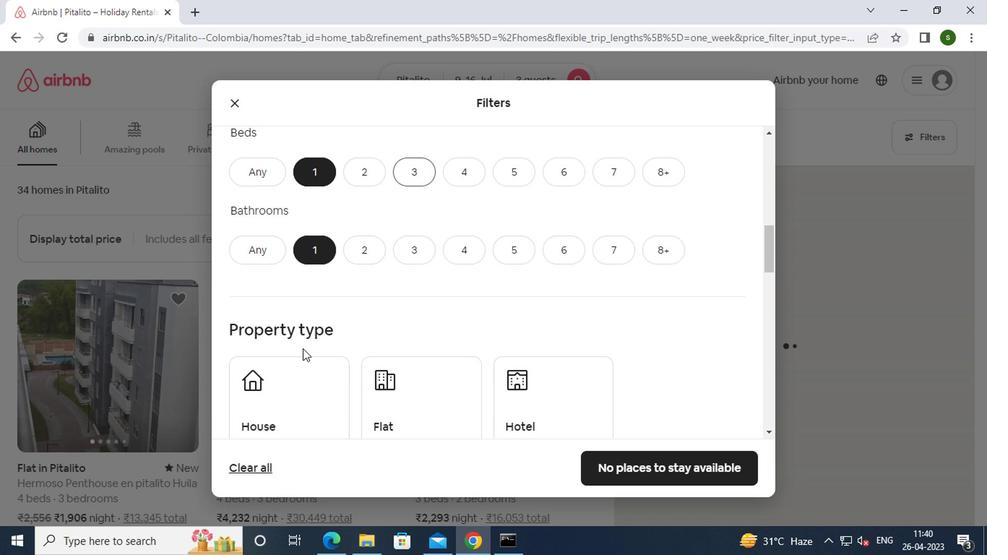 
Action: Mouse pressed left at (266, 347)
Screenshot: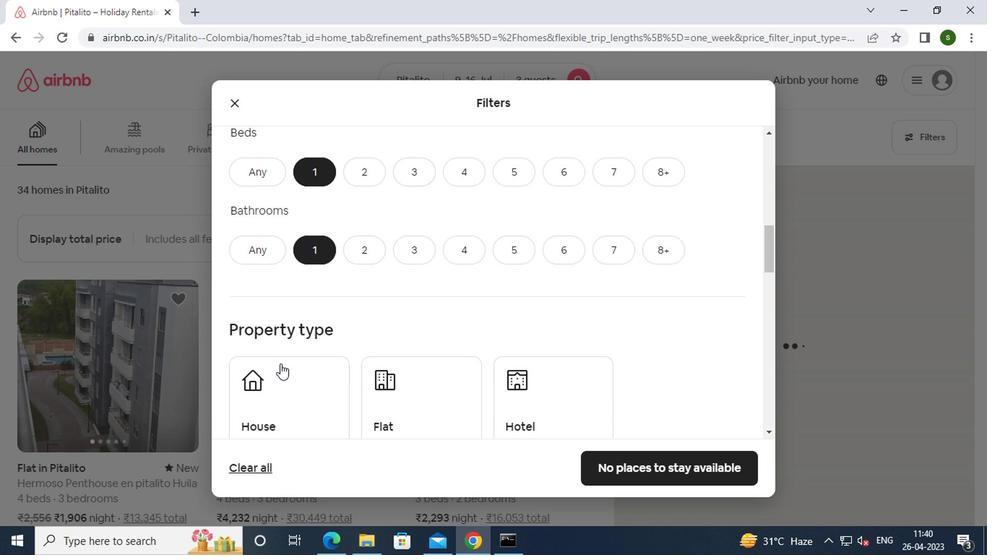 
Action: Mouse moved to (360, 348)
Screenshot: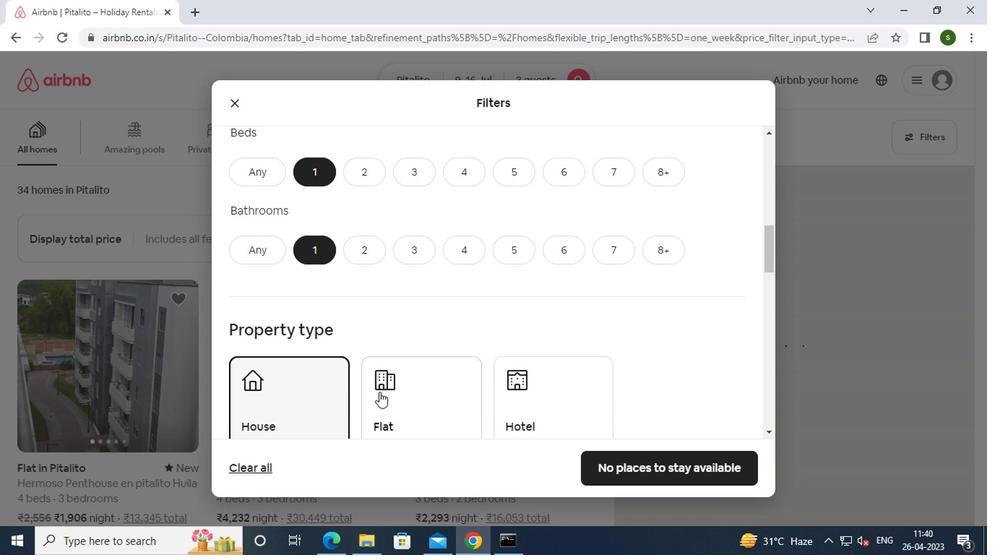 
Action: Mouse pressed left at (360, 348)
Screenshot: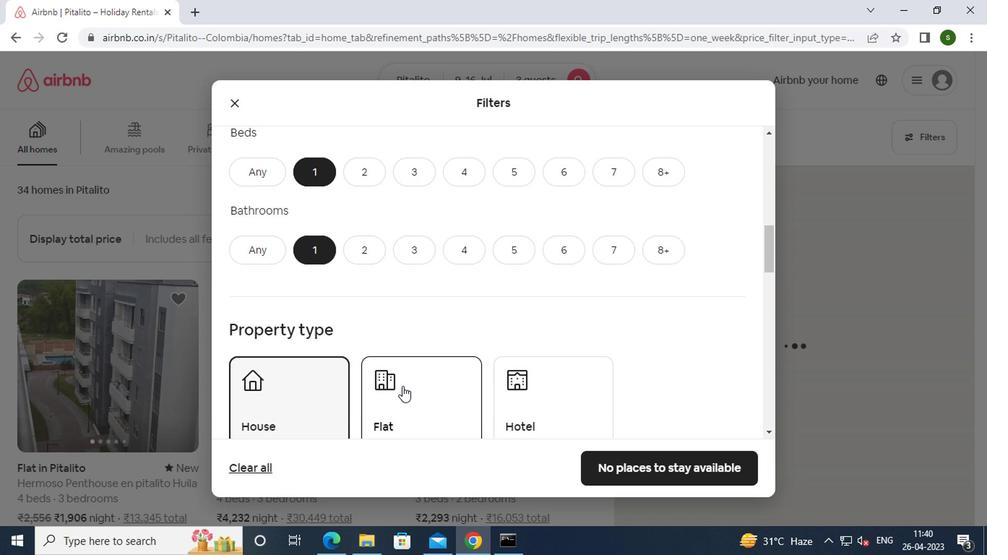 
Action: Mouse moved to (461, 355)
Screenshot: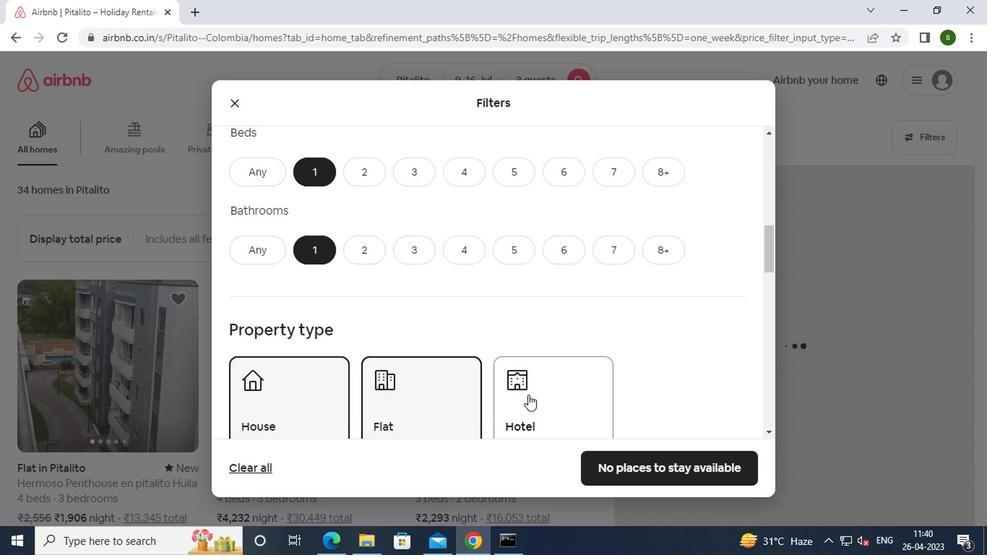 
Action: Mouse pressed left at (461, 355)
Screenshot: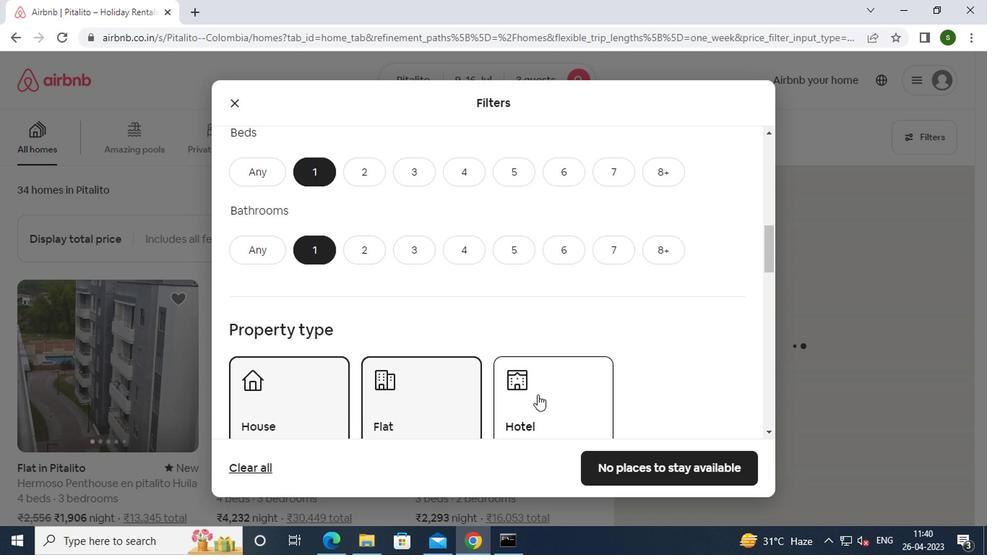 
Action: Mouse moved to (422, 319)
Screenshot: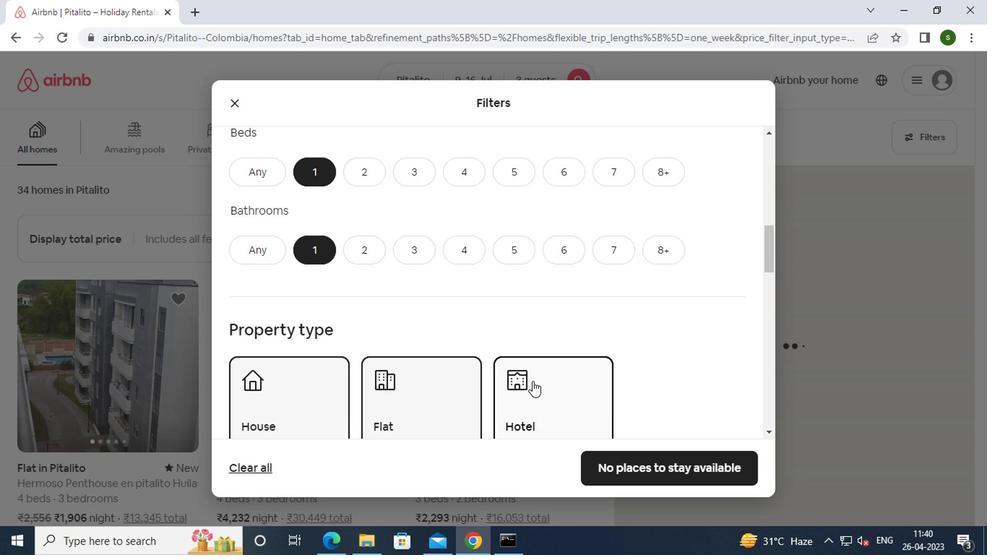 
Action: Mouse scrolled (422, 318) with delta (0, 0)
Screenshot: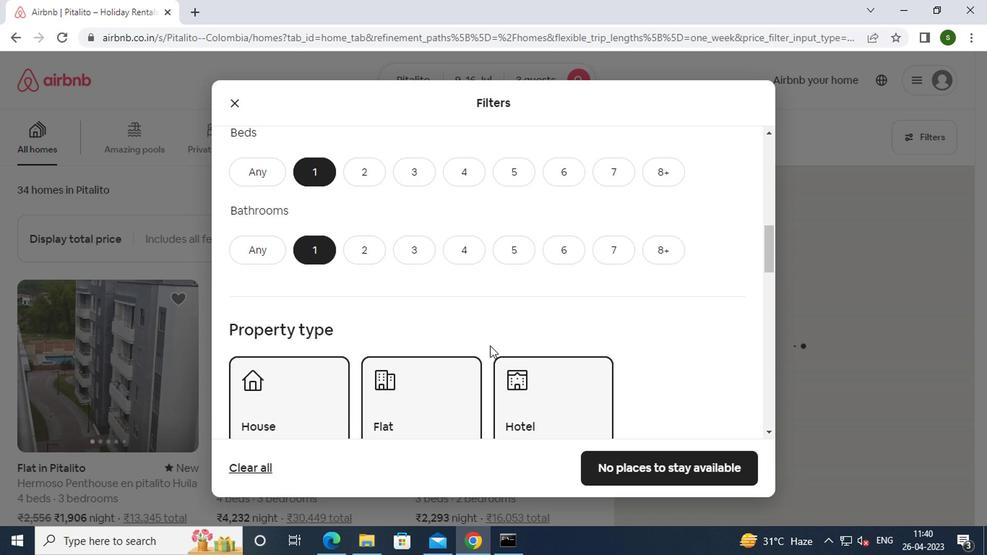 
Action: Mouse moved to (421, 318)
Screenshot: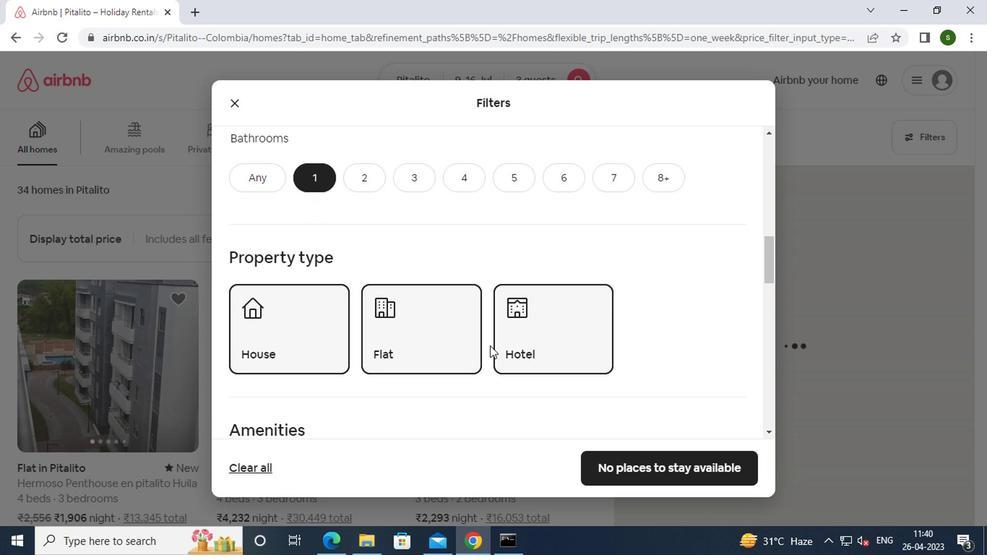 
Action: Mouse scrolled (421, 317) with delta (0, 0)
Screenshot: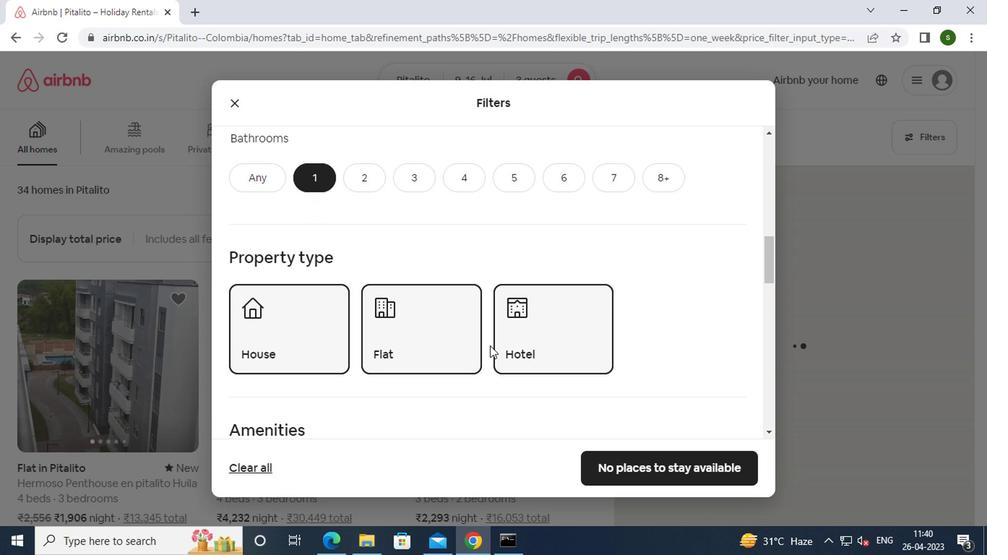 
Action: Mouse scrolled (421, 317) with delta (0, 0)
Screenshot: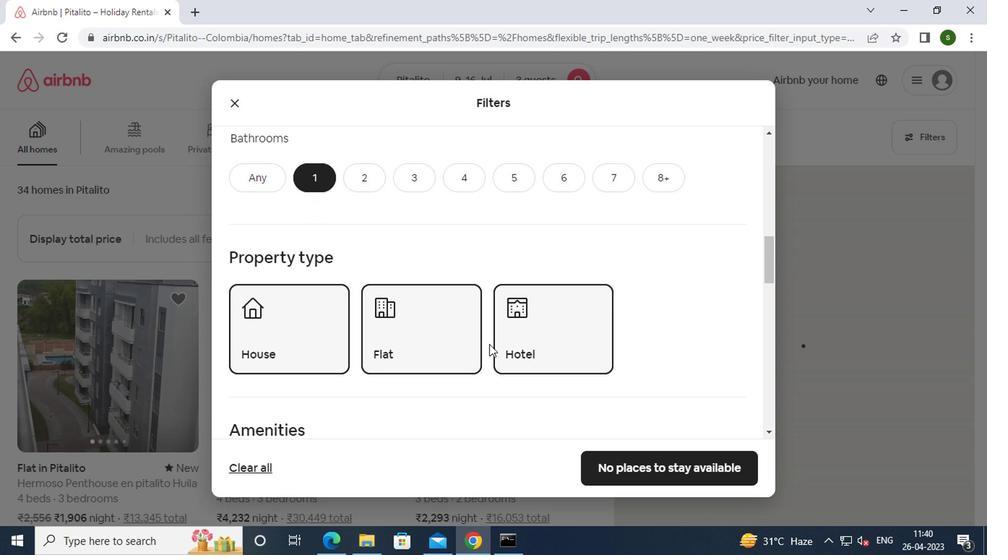 
Action: Mouse scrolled (421, 317) with delta (0, 0)
Screenshot: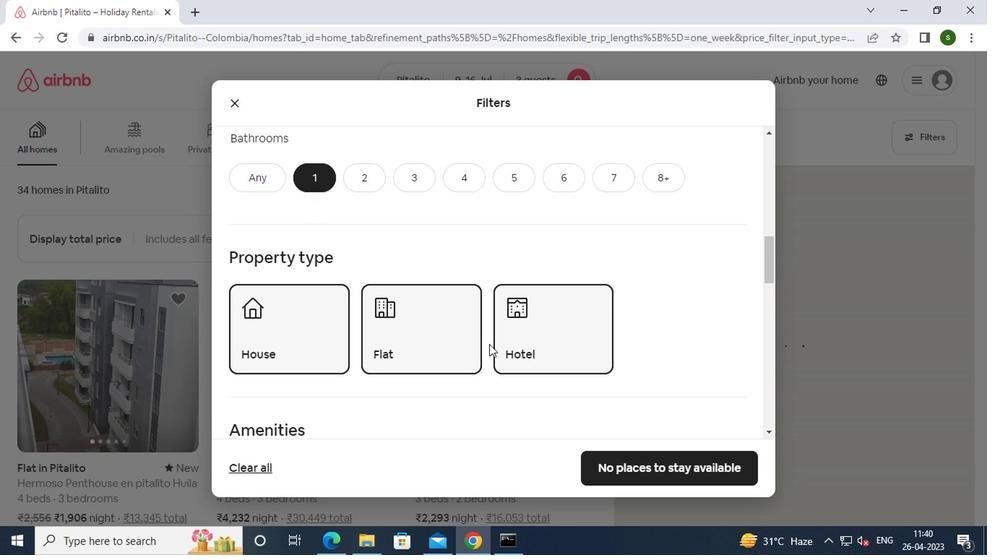 
Action: Mouse moved to (421, 315)
Screenshot: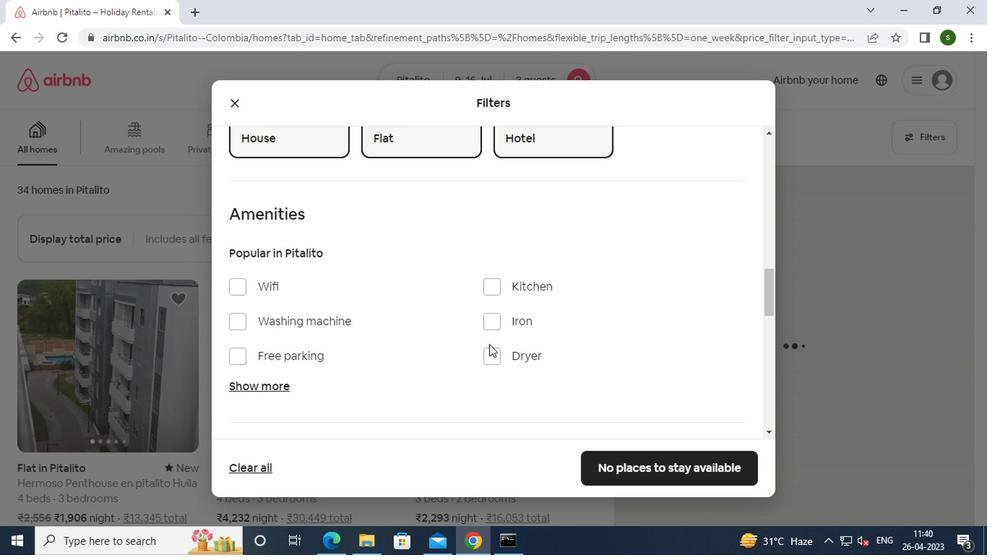 
Action: Mouse scrolled (421, 315) with delta (0, 0)
Screenshot: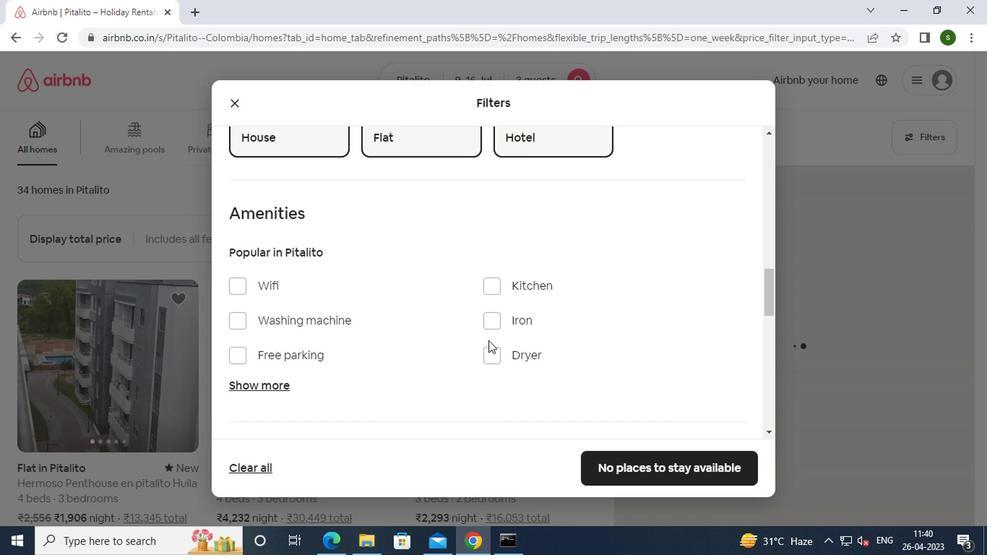 
Action: Mouse moved to (305, 253)
Screenshot: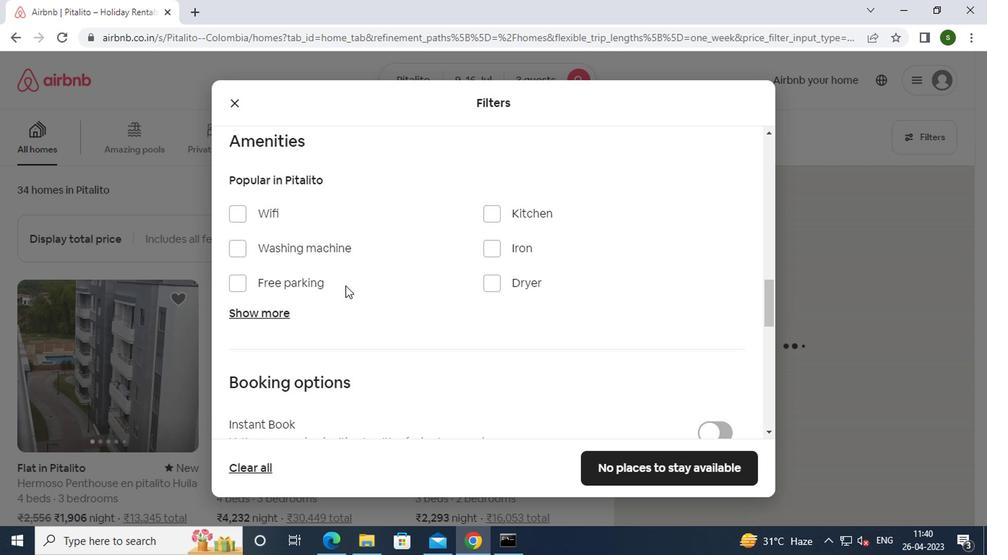 
Action: Mouse pressed left at (305, 253)
Screenshot: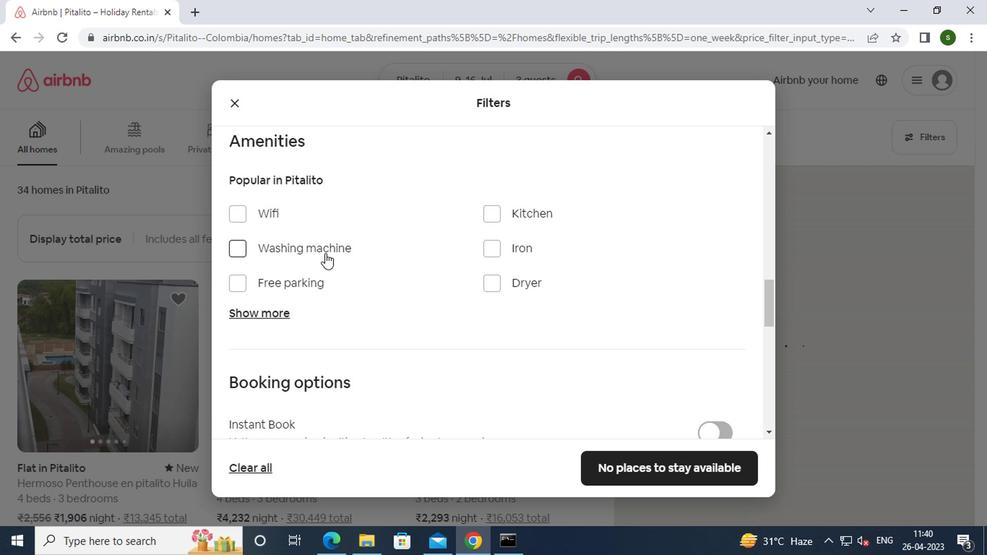 
Action: Mouse moved to (472, 288)
Screenshot: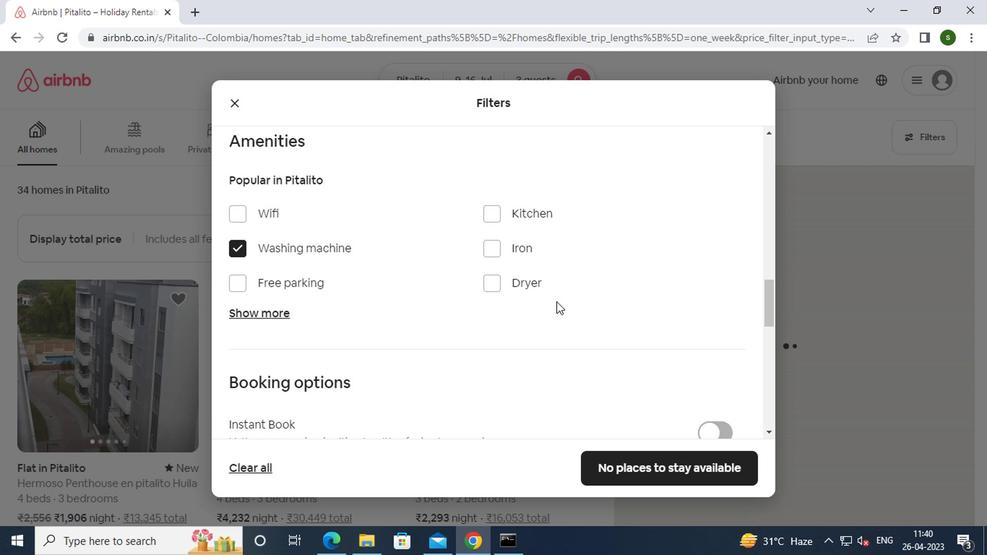 
Action: Mouse scrolled (472, 287) with delta (0, 0)
Screenshot: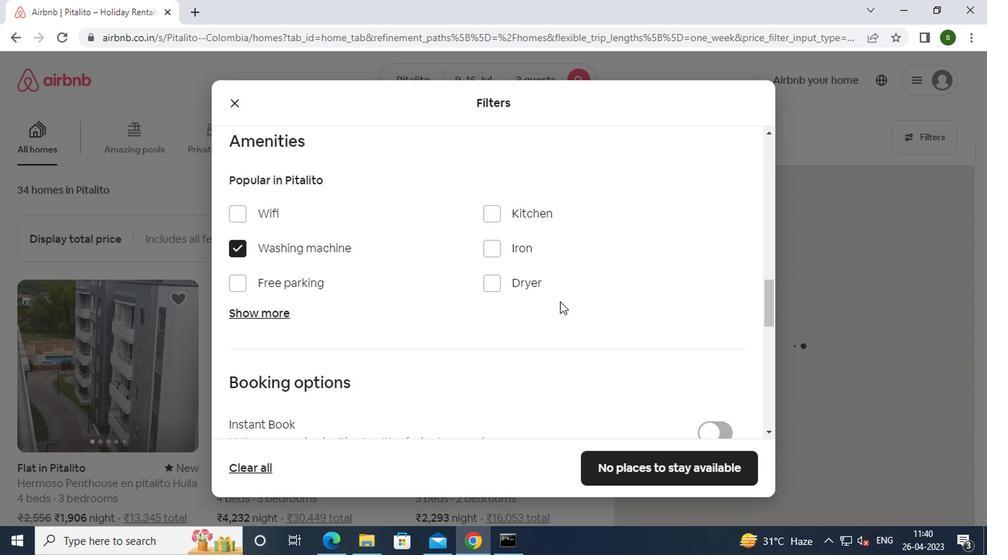 
Action: Mouse scrolled (472, 287) with delta (0, 0)
Screenshot: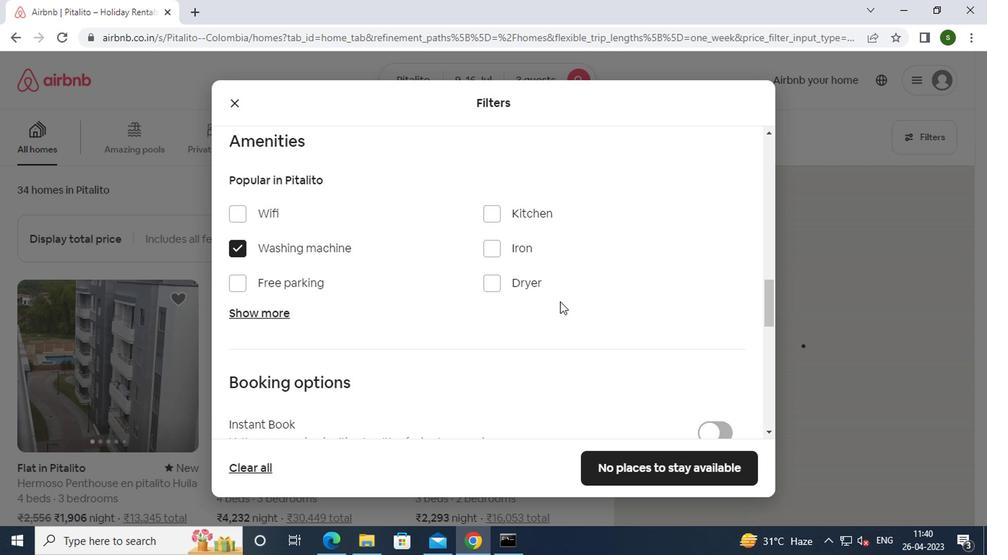 
Action: Mouse scrolled (472, 287) with delta (0, 0)
Screenshot: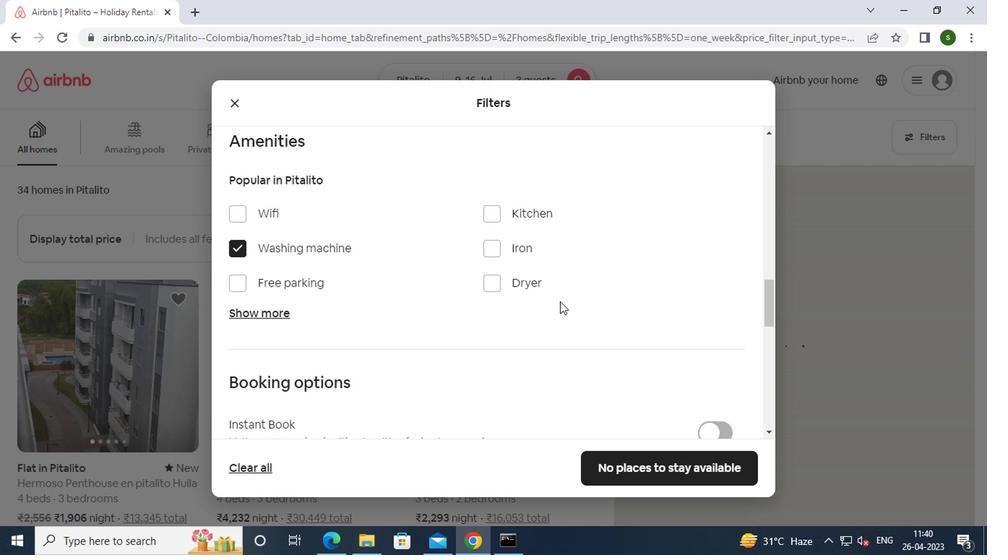 
Action: Mouse moved to (580, 259)
Screenshot: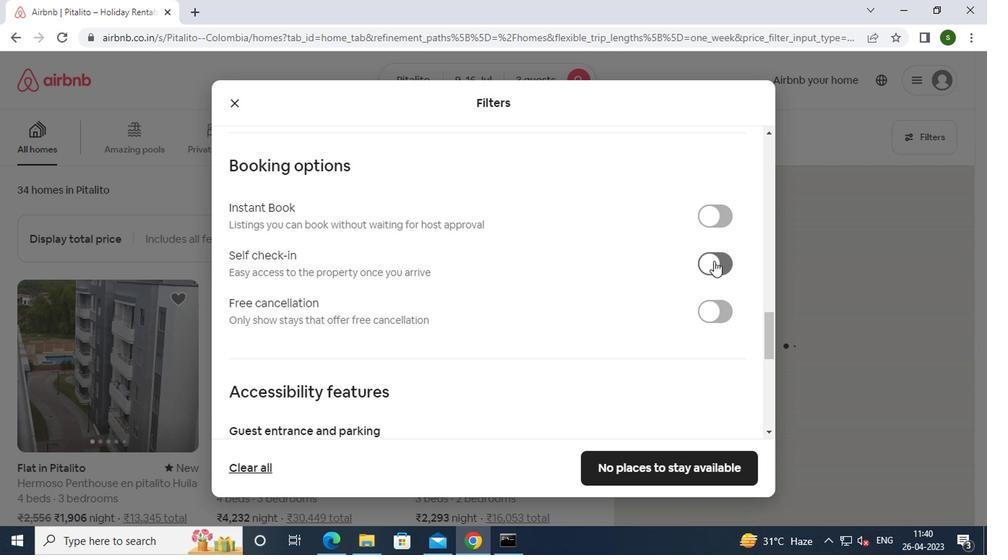 
Action: Mouse pressed left at (580, 259)
Screenshot: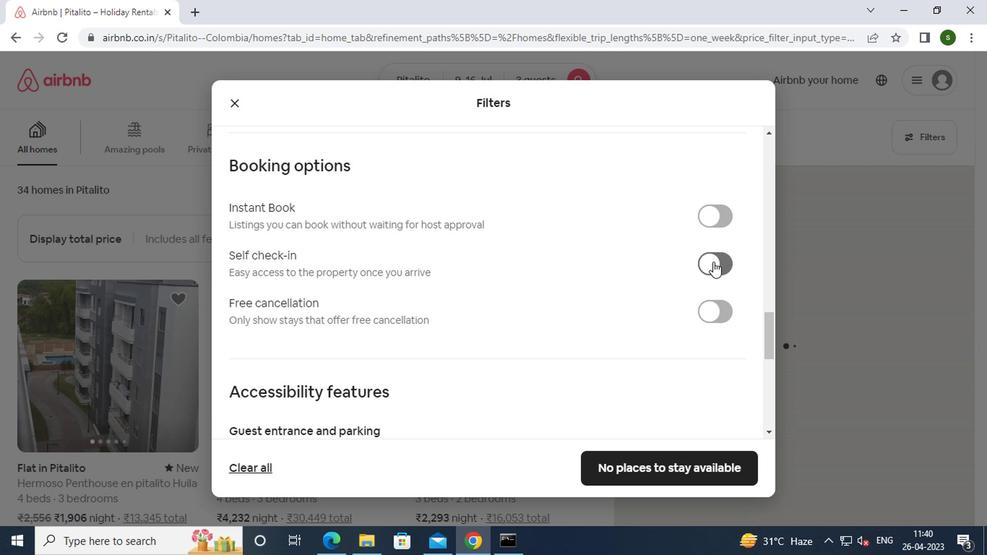 
Action: Mouse moved to (471, 280)
Screenshot: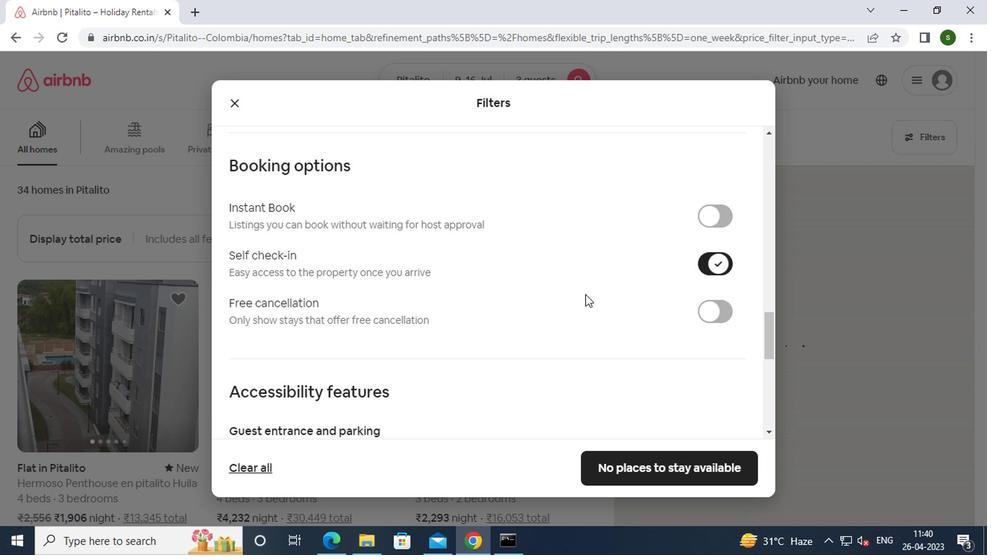 
Action: Mouse scrolled (471, 280) with delta (0, 0)
Screenshot: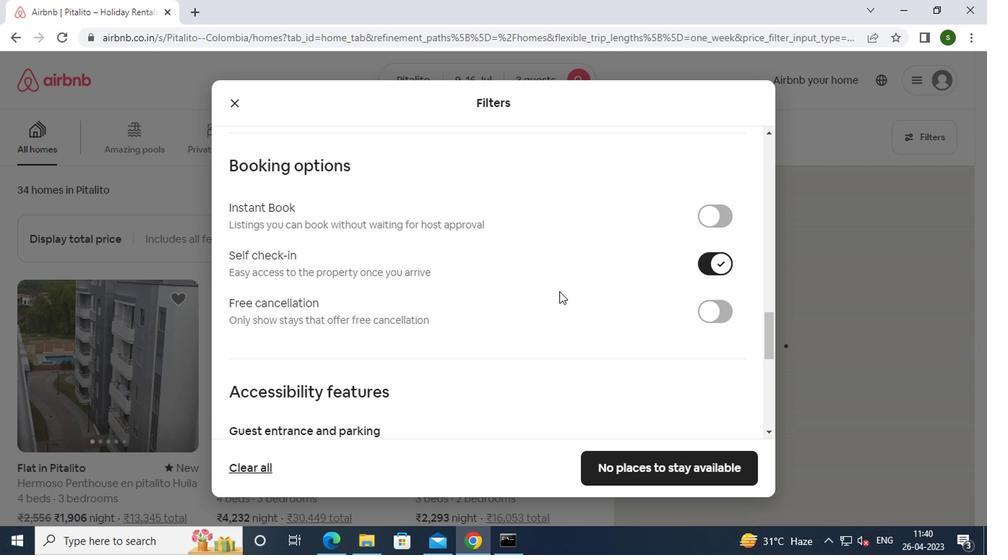 
Action: Mouse scrolled (471, 280) with delta (0, 0)
Screenshot: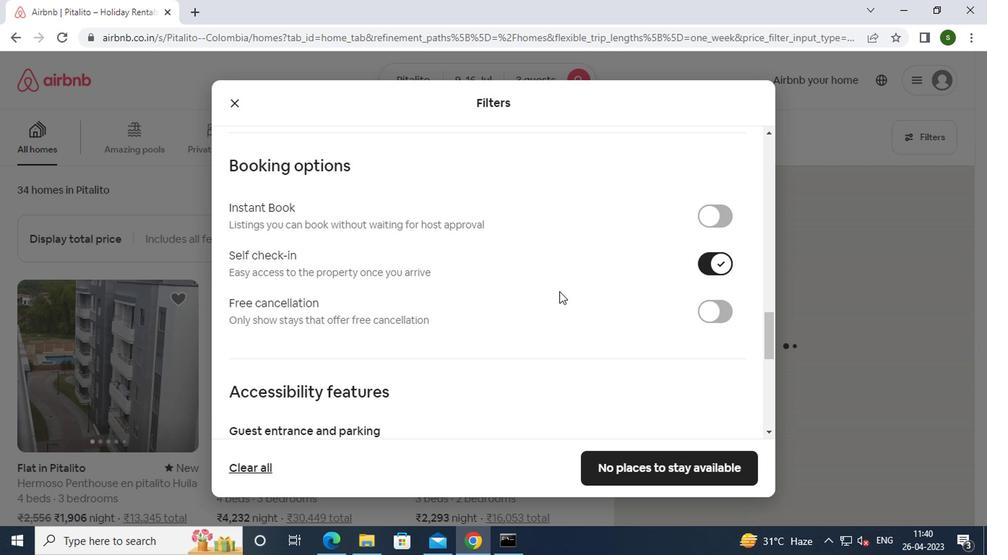 
Action: Mouse scrolled (471, 280) with delta (0, 0)
Screenshot: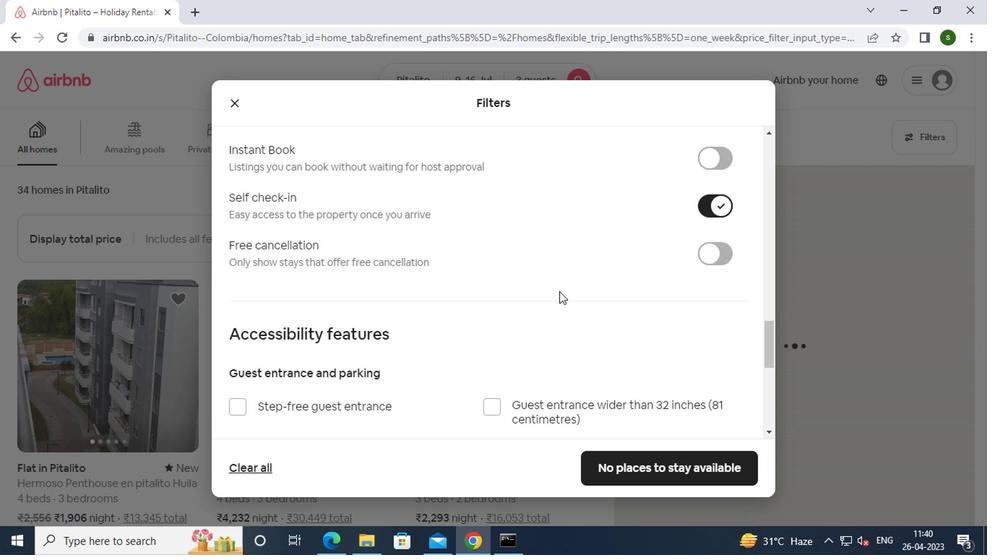 
Action: Mouse scrolled (471, 280) with delta (0, 0)
Screenshot: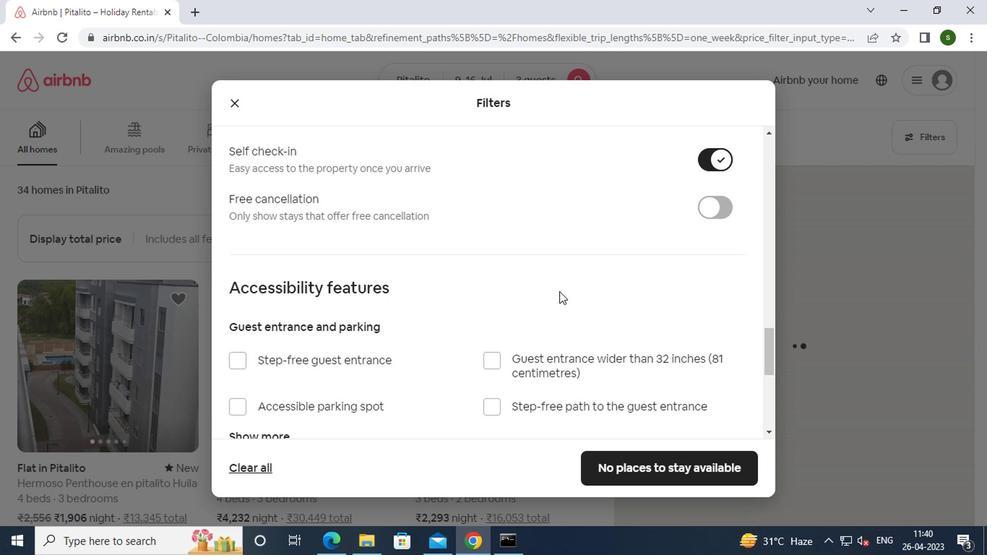 
Action: Mouse scrolled (471, 280) with delta (0, 0)
Screenshot: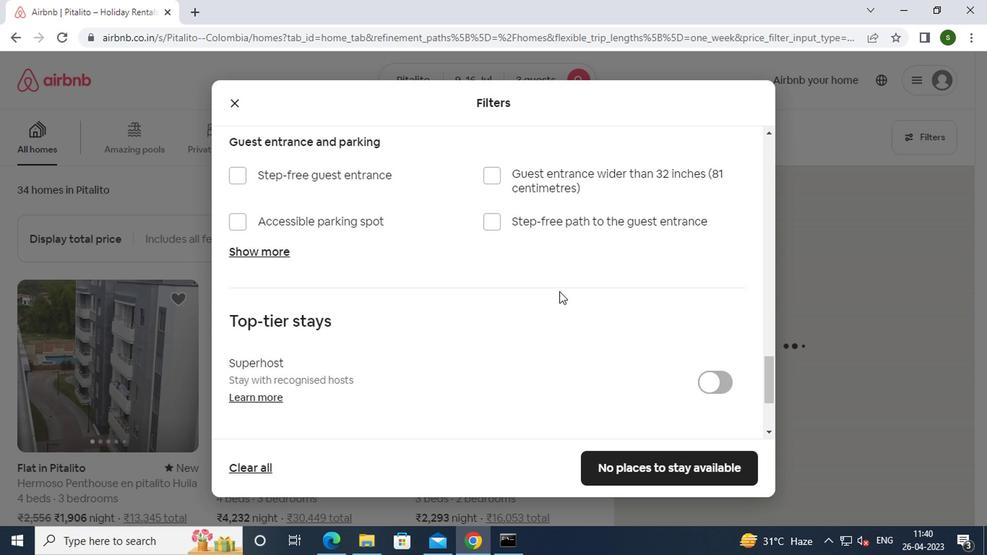 
Action: Mouse scrolled (471, 280) with delta (0, 0)
Screenshot: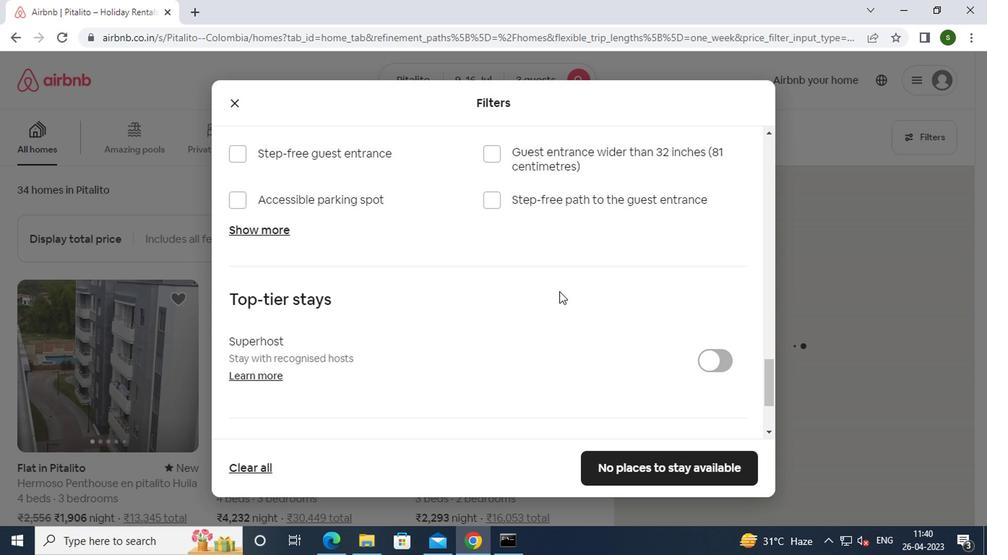 
Action: Mouse scrolled (471, 280) with delta (0, 0)
Screenshot: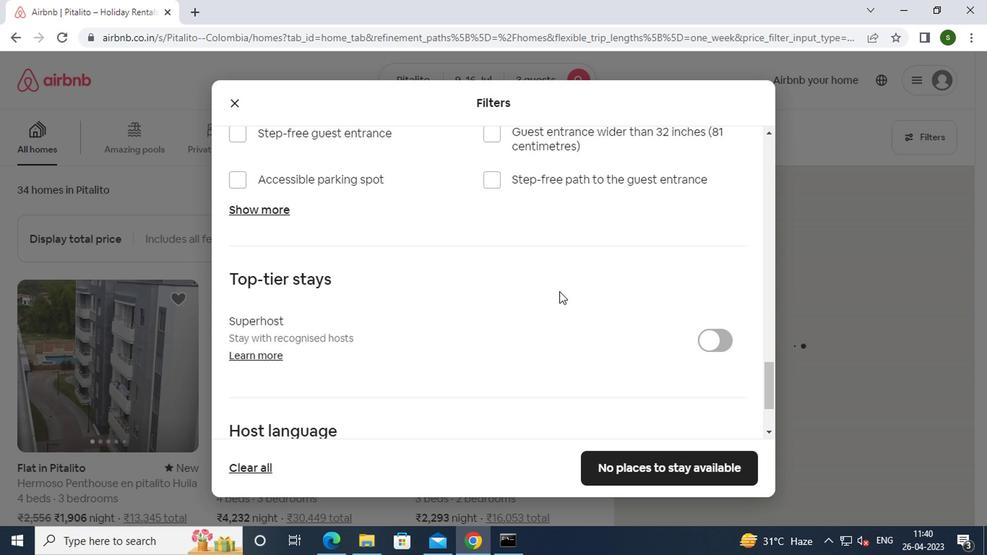 
Action: Mouse scrolled (471, 280) with delta (0, 0)
Screenshot: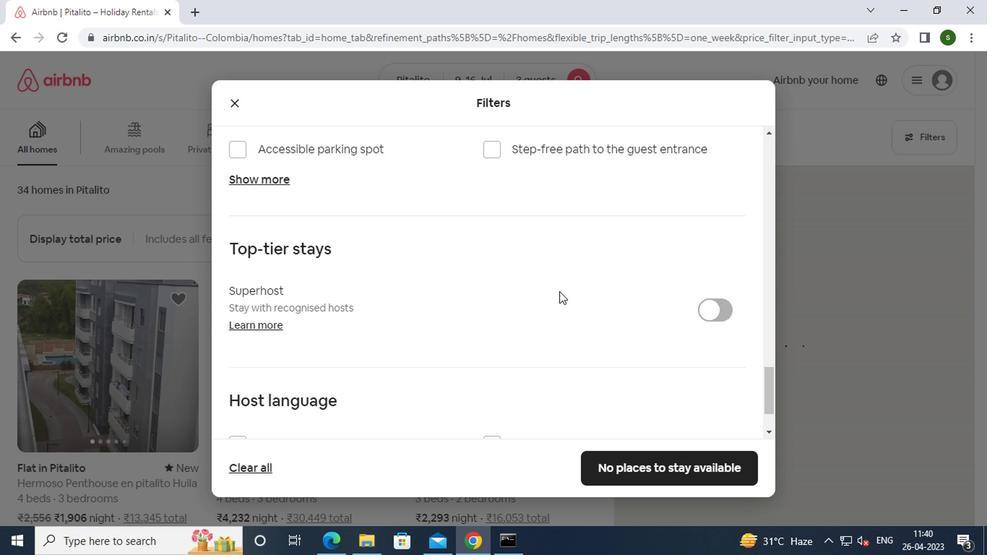 
Action: Mouse moved to (271, 331)
Screenshot: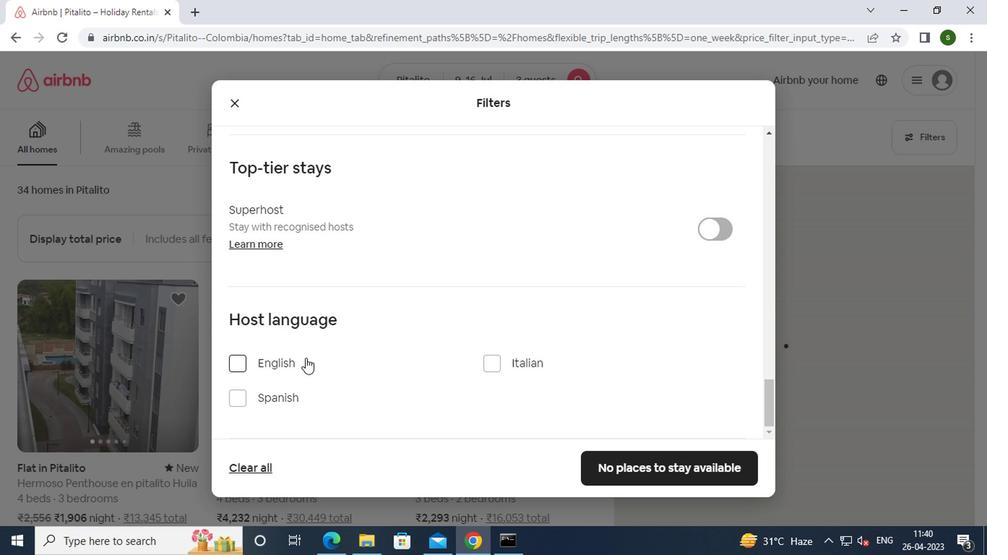 
Action: Mouse pressed left at (271, 331)
Screenshot: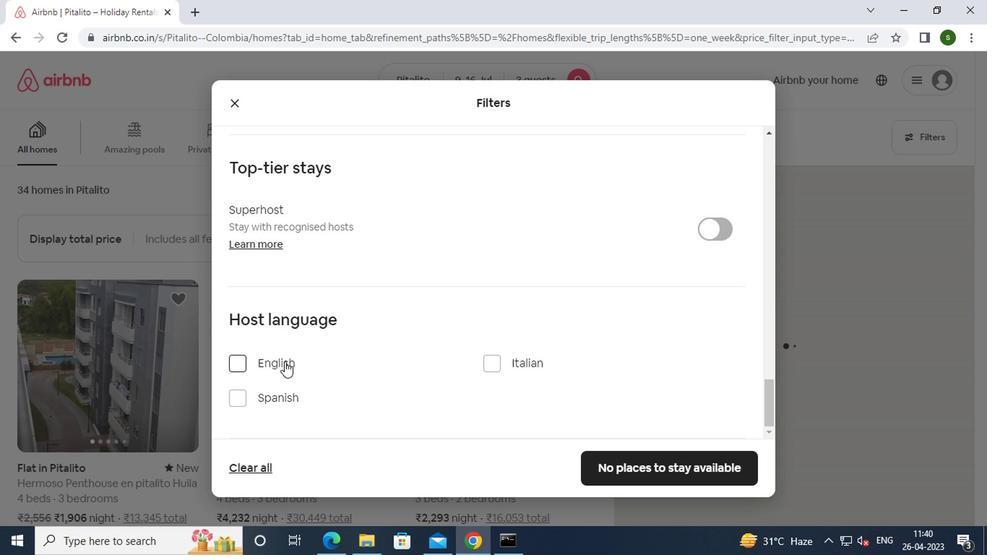 
Action: Mouse moved to (533, 401)
Screenshot: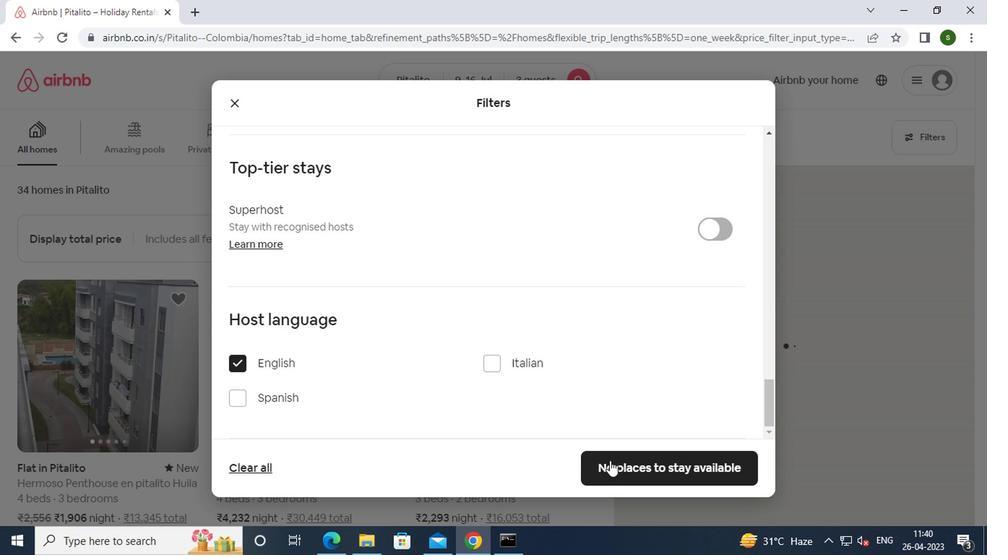 
Action: Mouse pressed left at (533, 401)
Screenshot: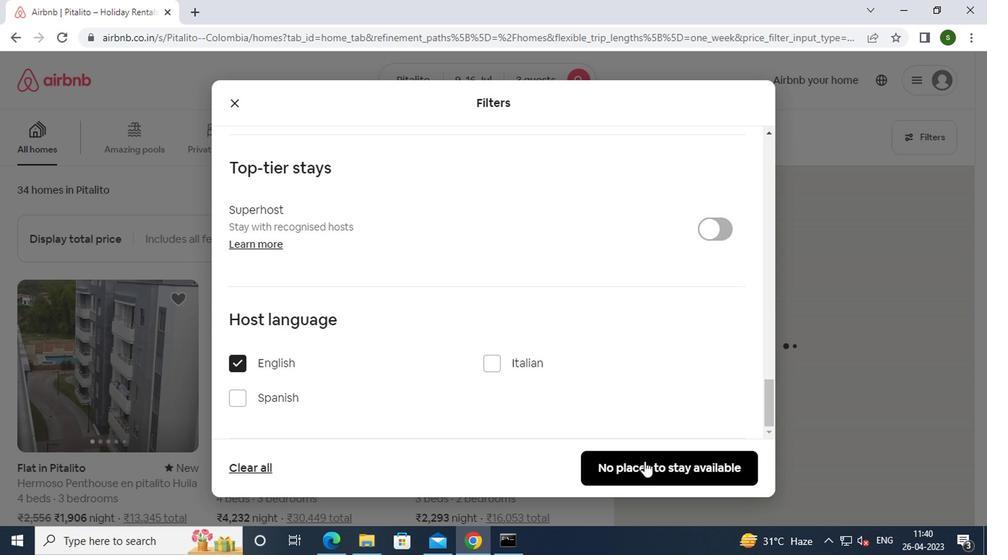 
